 Task: Customize the appearance and color scheme of the Visual Studio Code editor.
Action: Mouse moved to (406, 185)
Screenshot: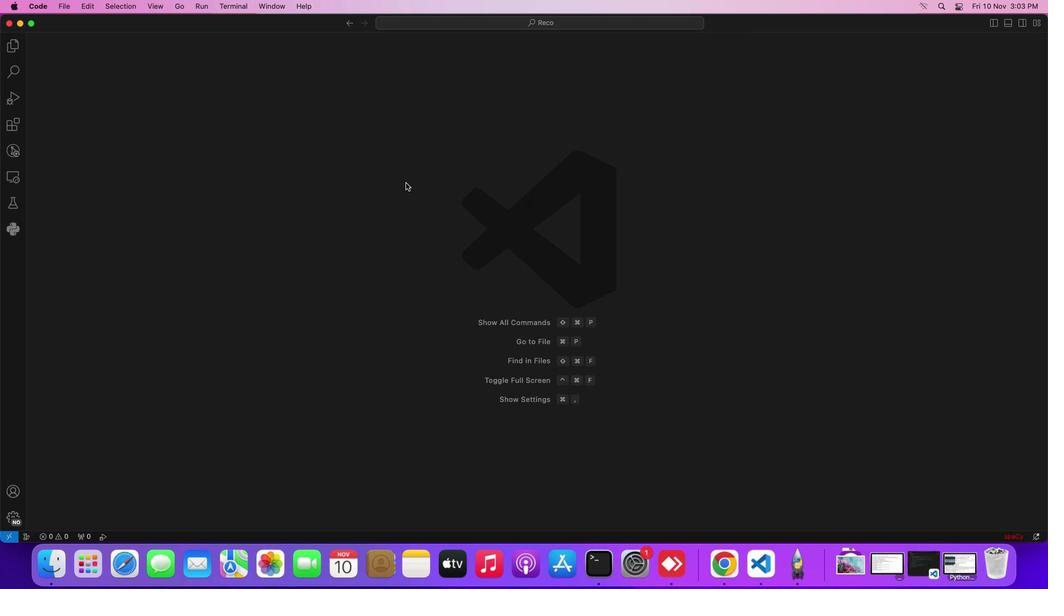 
Action: Mouse pressed left at (406, 185)
Screenshot: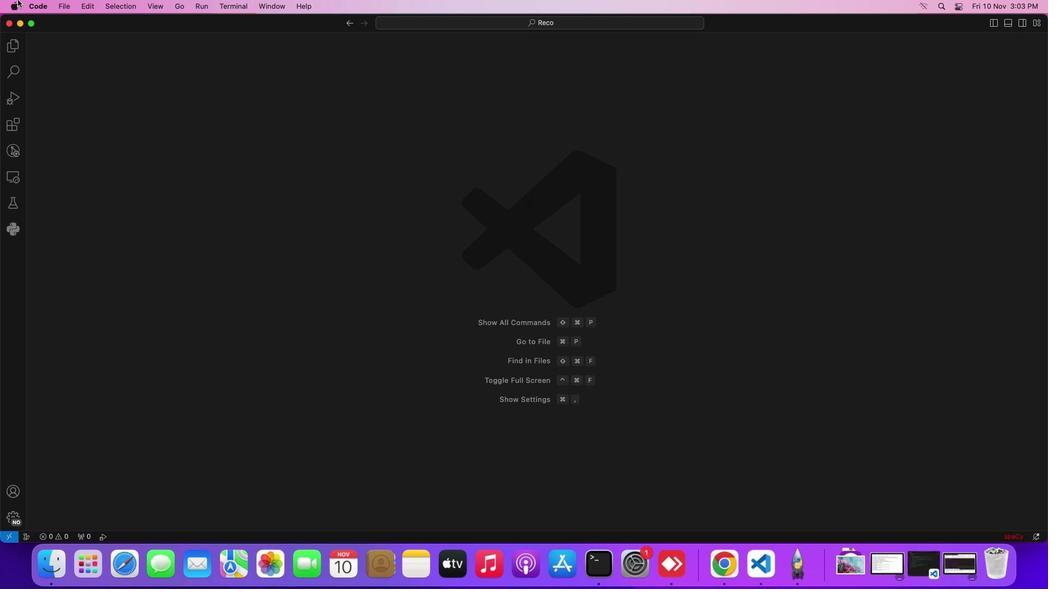 
Action: Mouse moved to (42, 8)
Screenshot: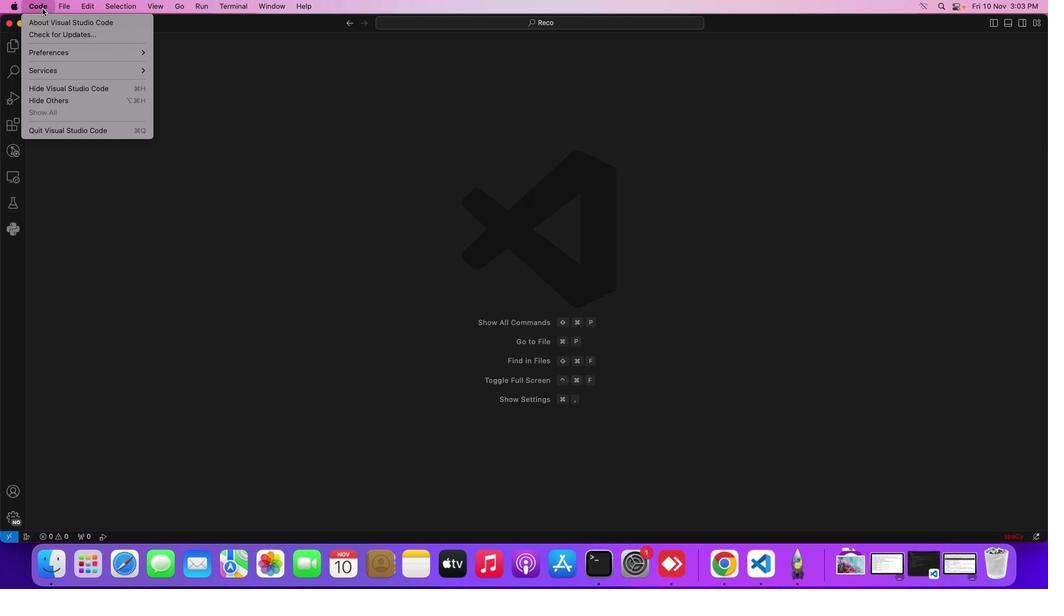 
Action: Mouse pressed left at (42, 8)
Screenshot: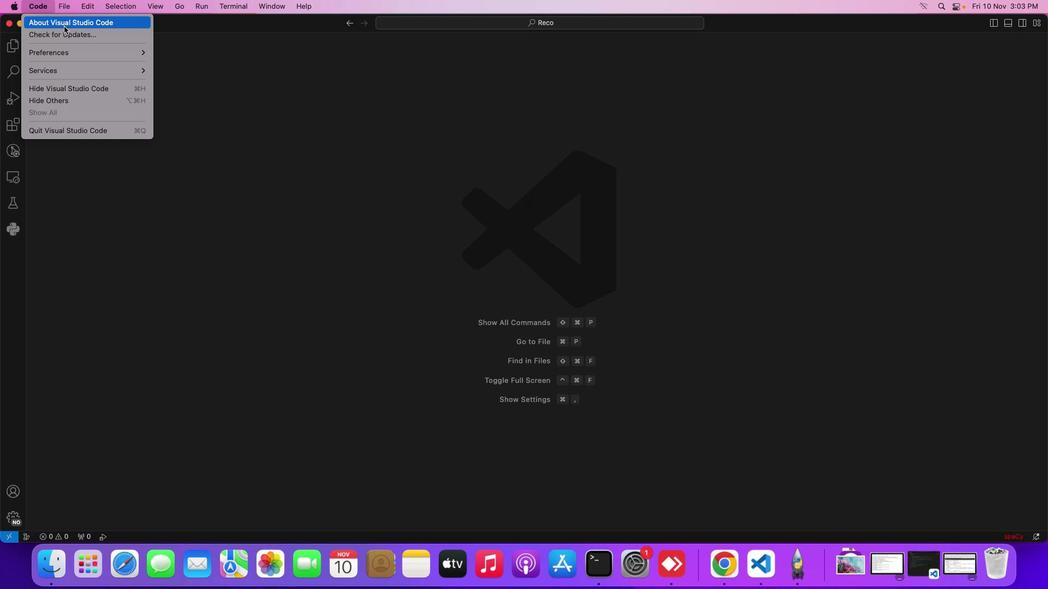 
Action: Mouse moved to (72, 51)
Screenshot: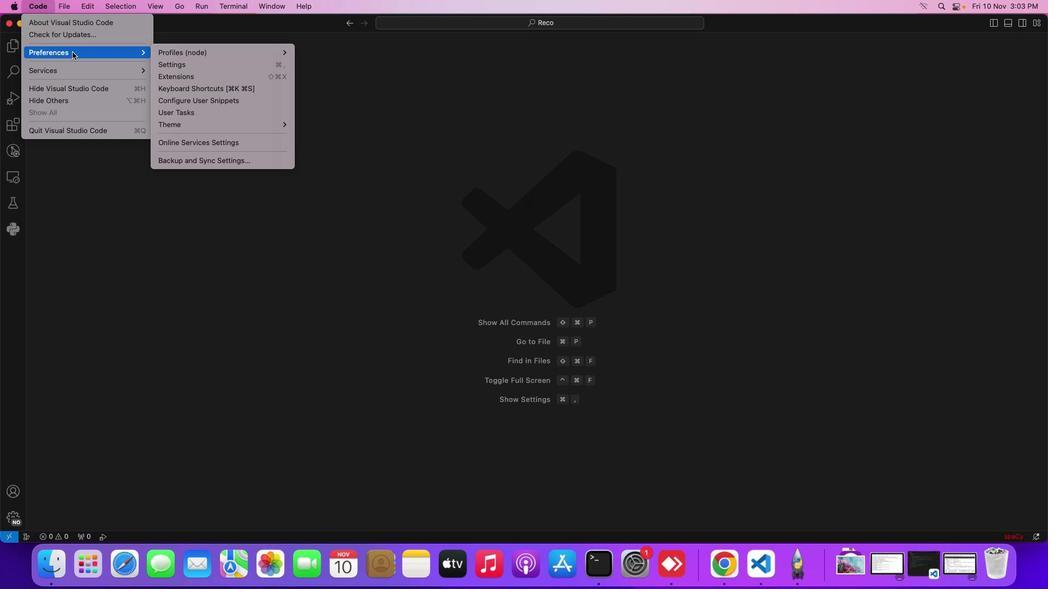 
Action: Mouse pressed left at (72, 51)
Screenshot: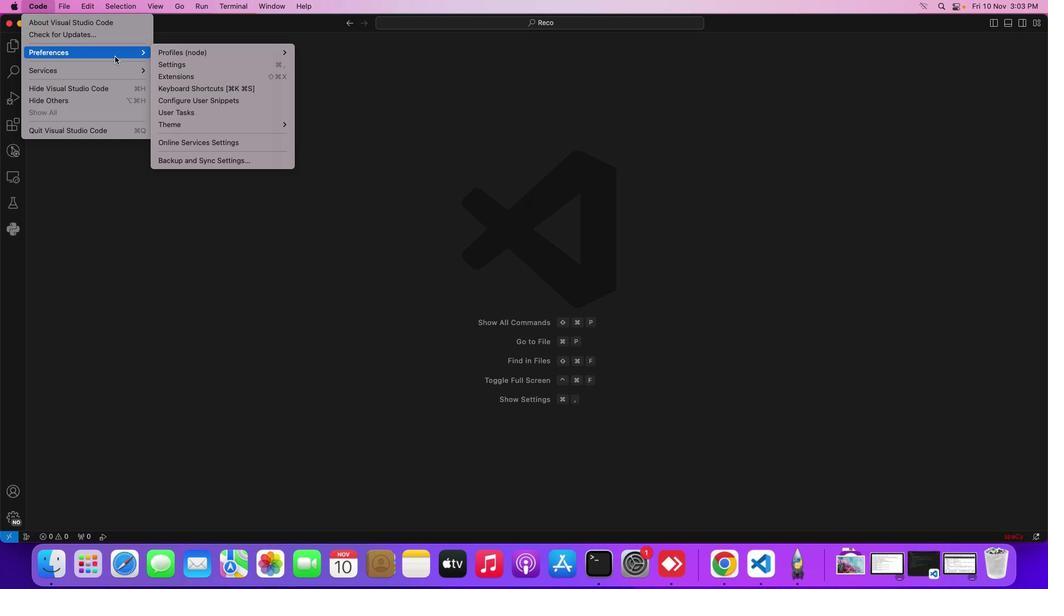 
Action: Mouse moved to (182, 65)
Screenshot: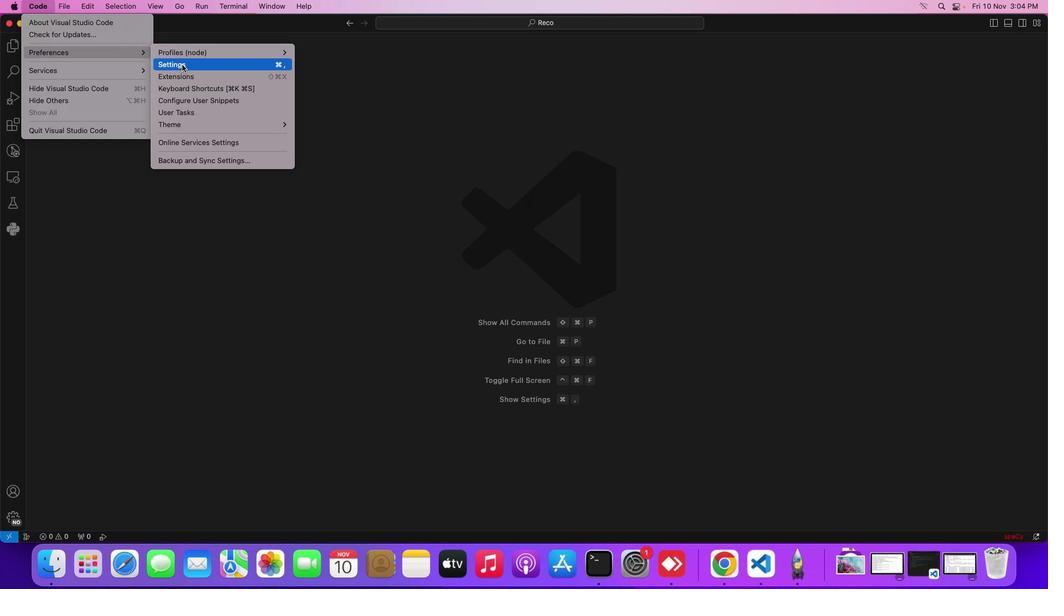 
Action: Mouse pressed left at (182, 65)
Screenshot: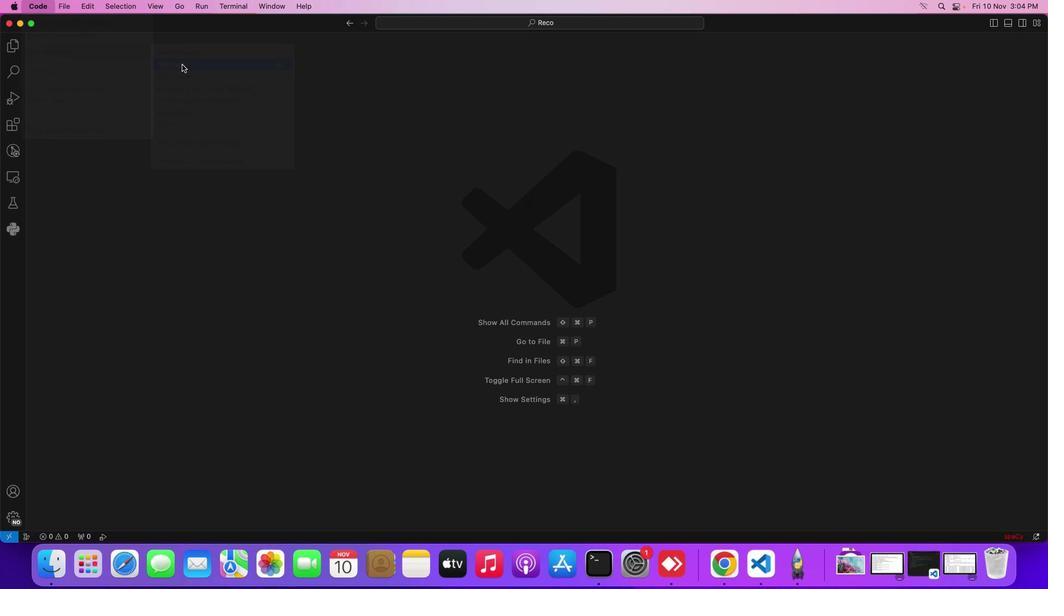 
Action: Mouse moved to (231, 193)
Screenshot: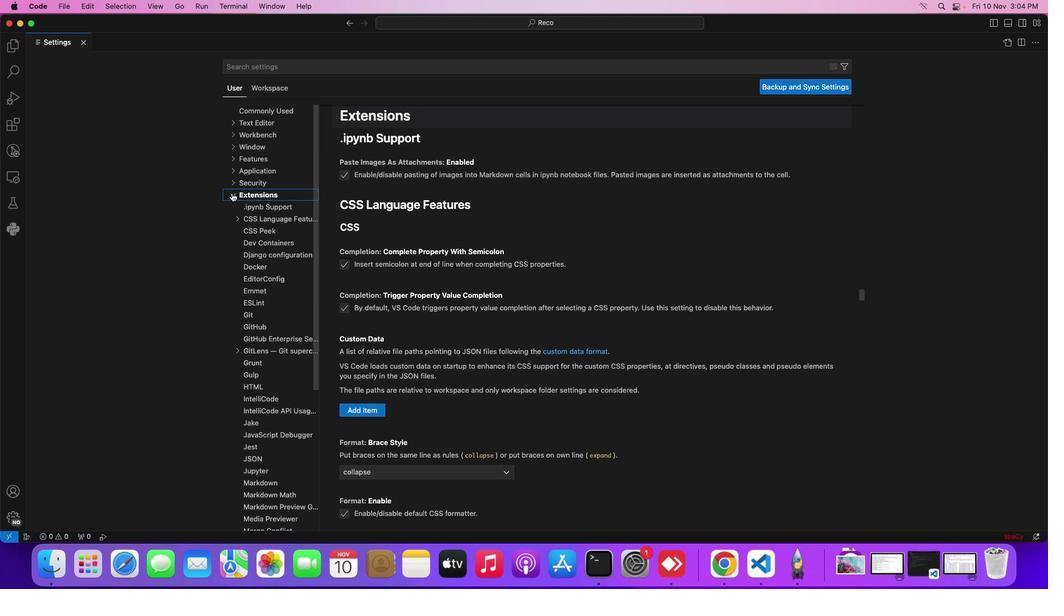 
Action: Mouse pressed left at (231, 193)
Screenshot: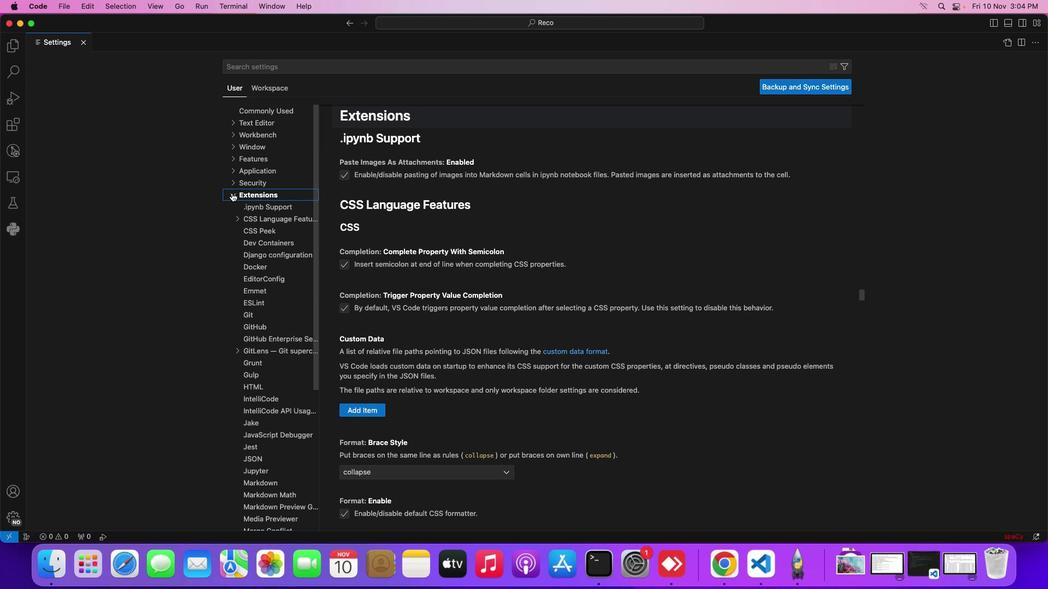 
Action: Mouse moved to (253, 458)
Screenshot: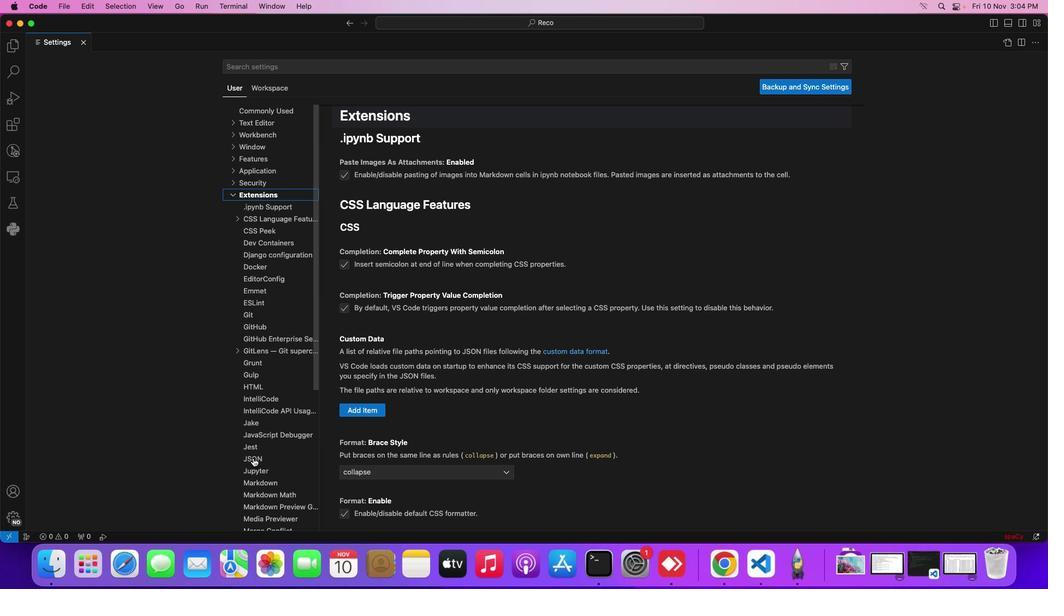 
Action: Mouse pressed left at (253, 458)
Screenshot: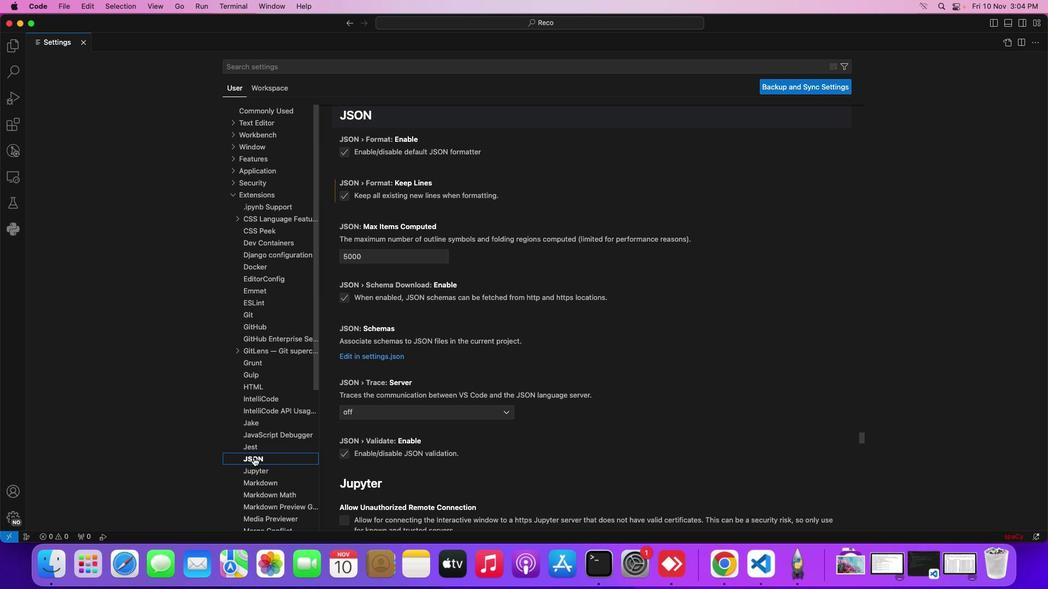 
Action: Mouse moved to (1010, 43)
Screenshot: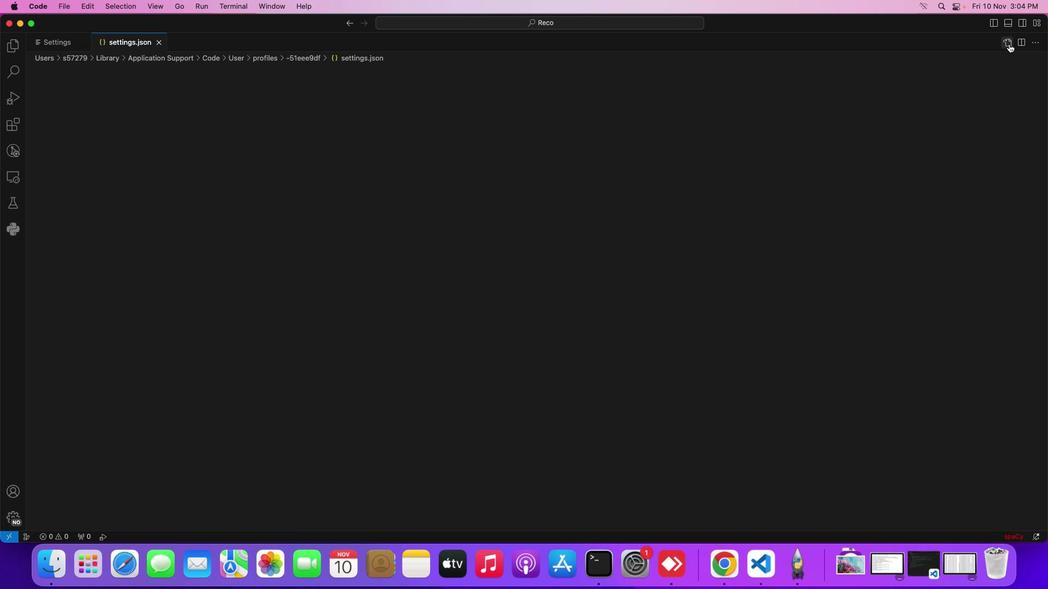 
Action: Mouse pressed left at (1010, 43)
Screenshot: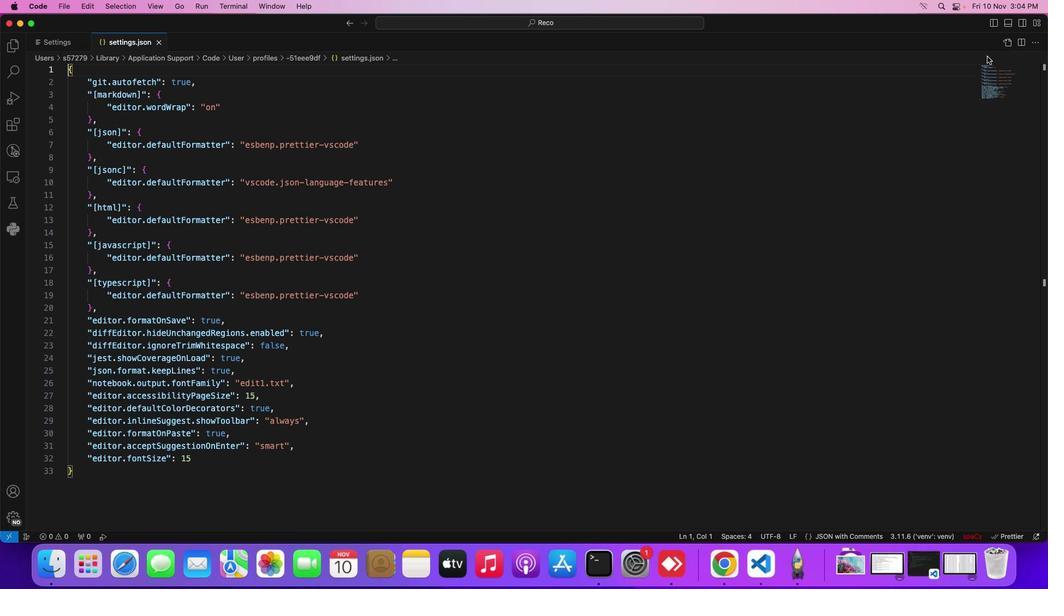 
Action: Mouse moved to (243, 440)
Screenshot: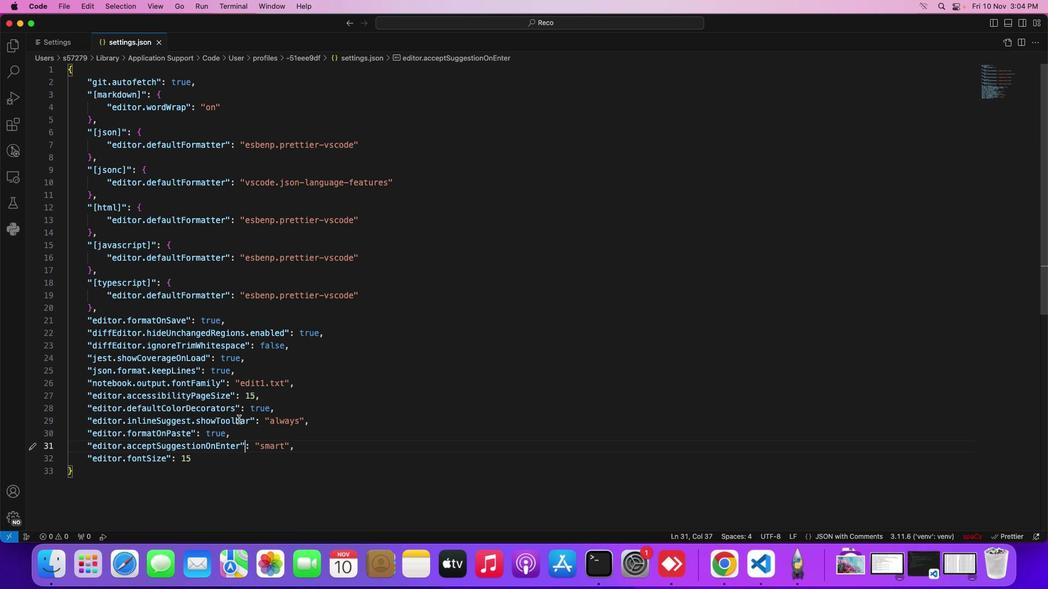 
Action: Mouse pressed left at (243, 440)
Screenshot: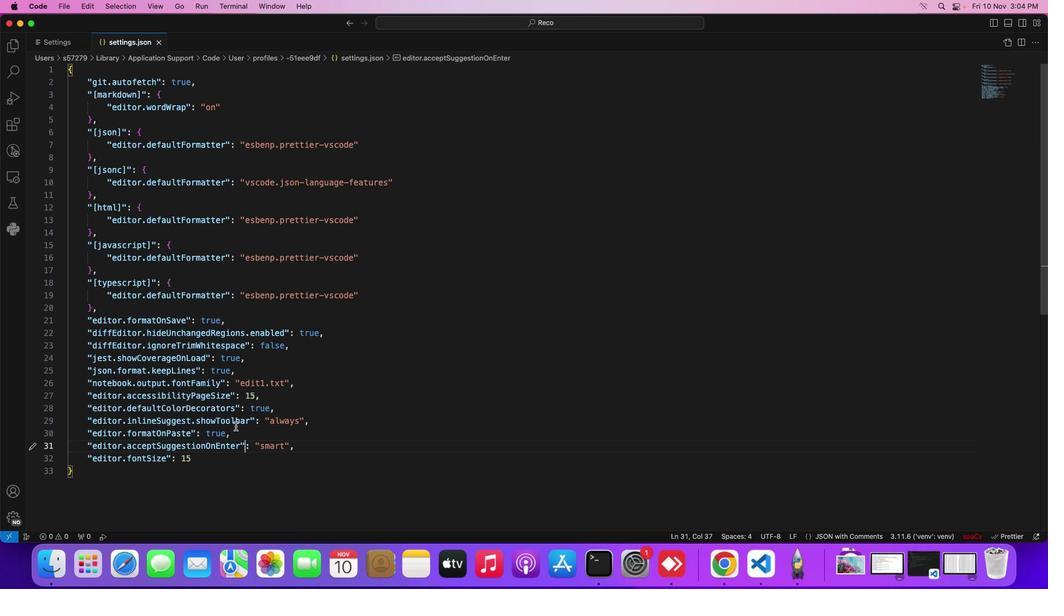
Action: Mouse moved to (111, 309)
Screenshot: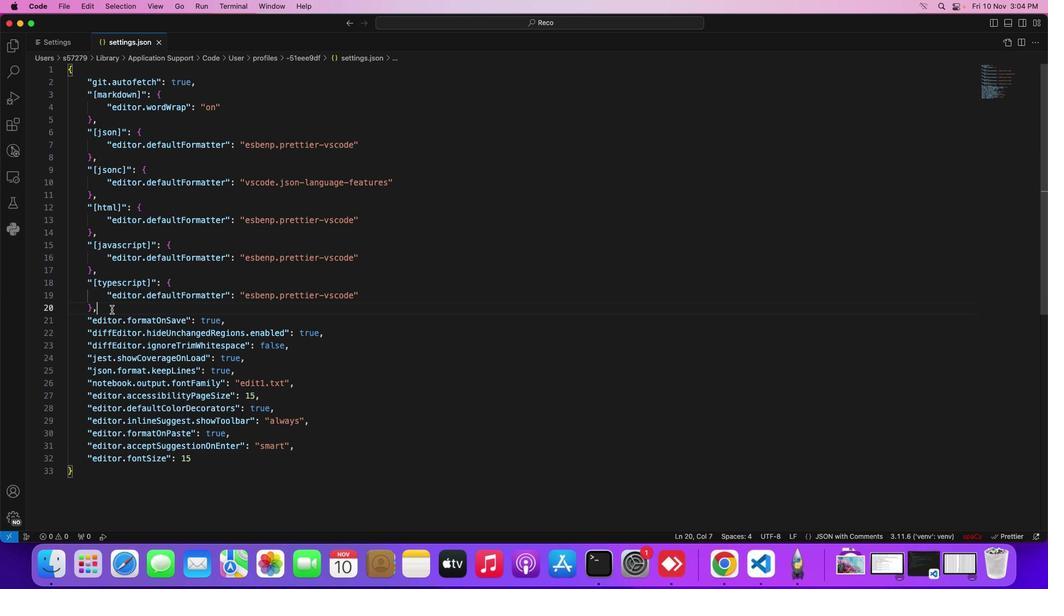
Action: Mouse pressed left at (111, 309)
Screenshot: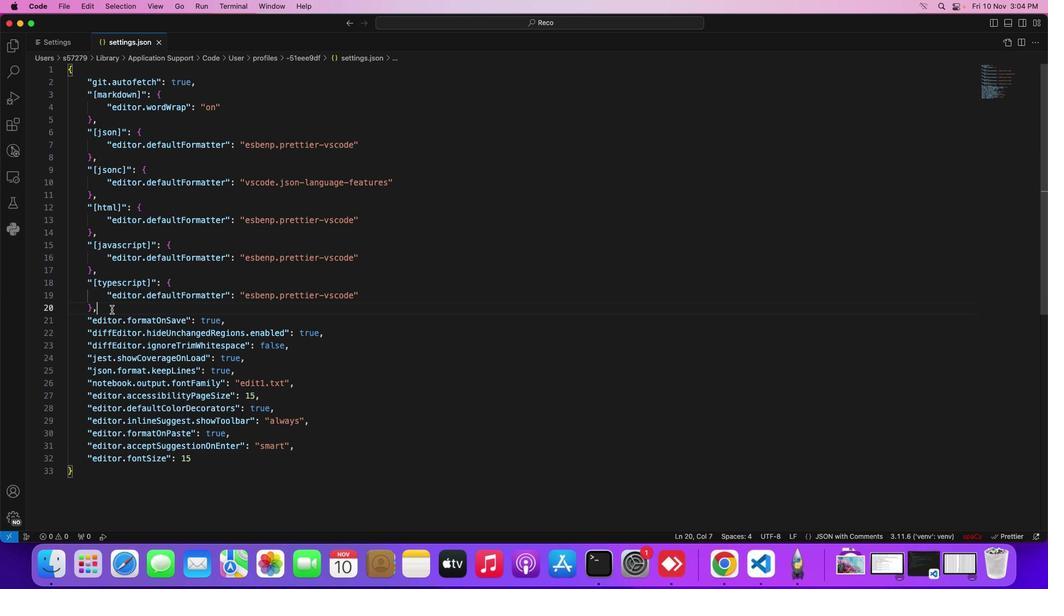 
Action: Mouse moved to (126, 302)
Screenshot: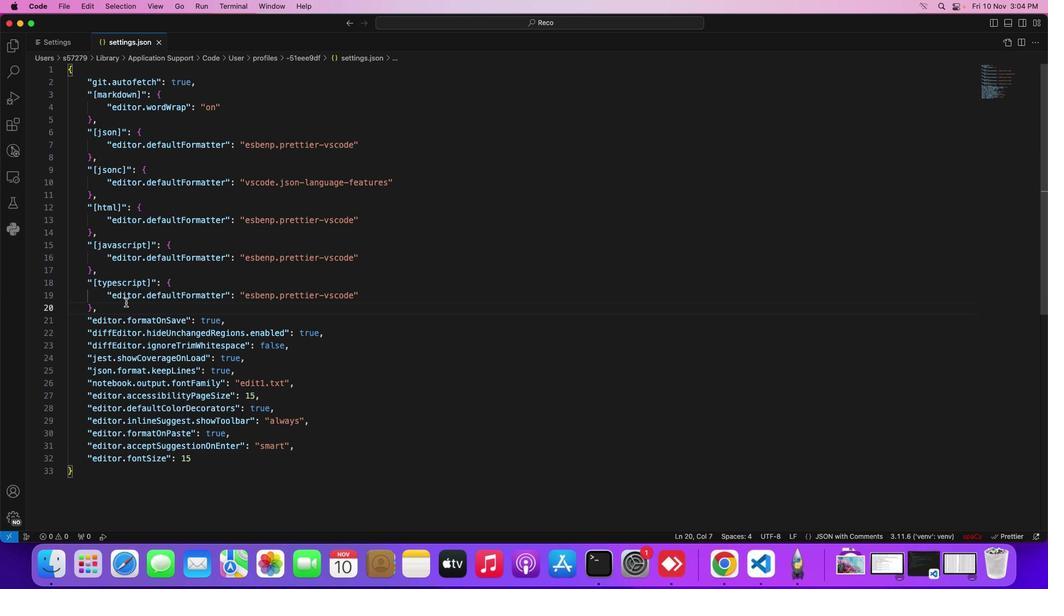 
Action: Key pressed Key.upKey.upKey.downKey.downKey.enterKey.shift_r'{'Key.enterKey.down','Key.upKey.downKey.backspaceKey.backspaceKey.backspaceKey.backspaceKey.backspaceKey.backspace
Screenshot: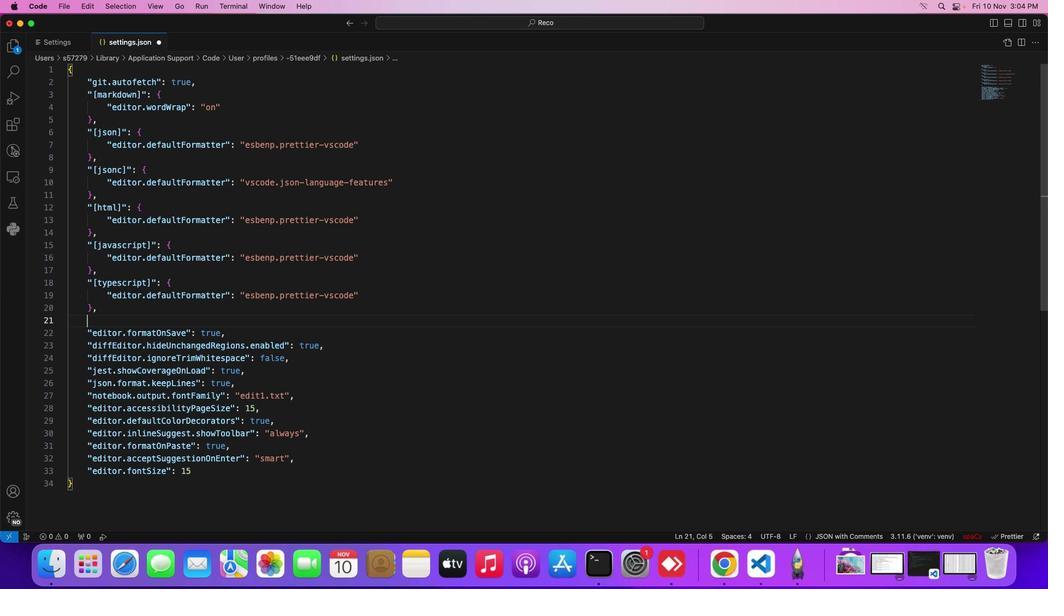 
Action: Mouse moved to (186, 298)
Screenshot: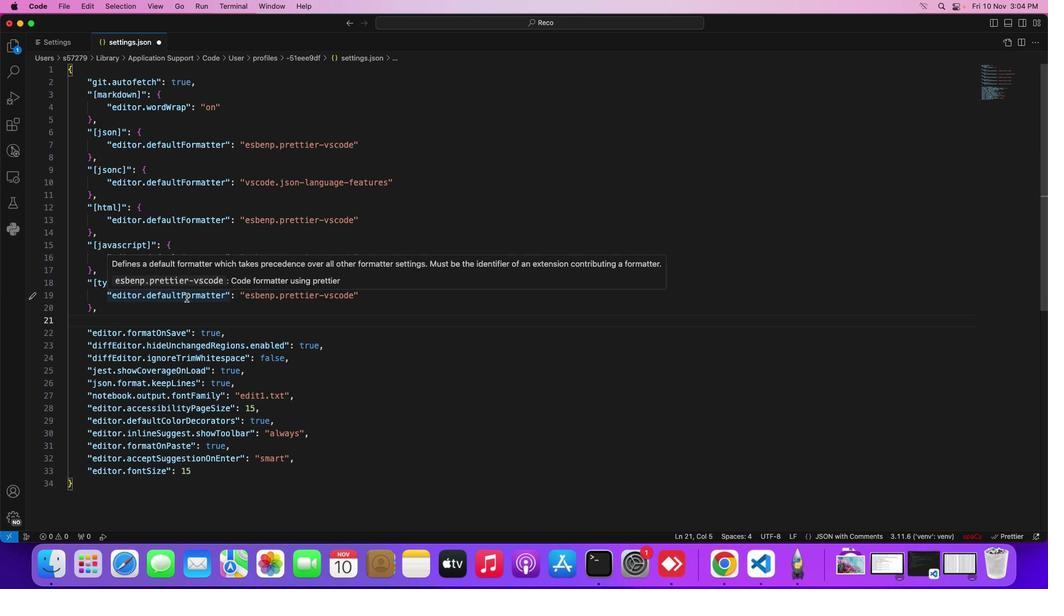 
Action: Mouse pressed left at (186, 298)
Screenshot: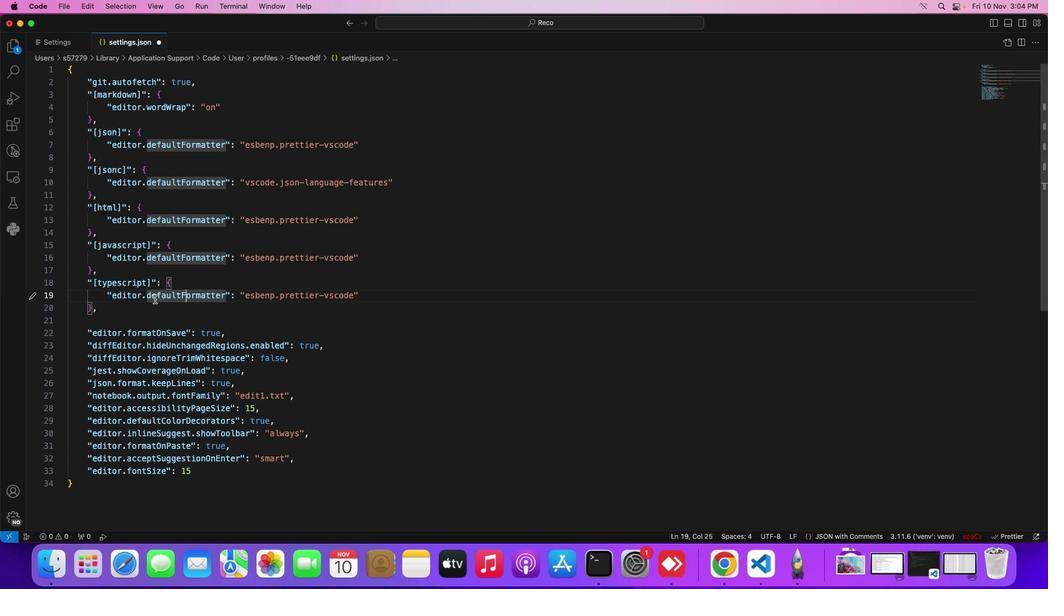 
Action: Mouse moved to (226, 290)
Screenshot: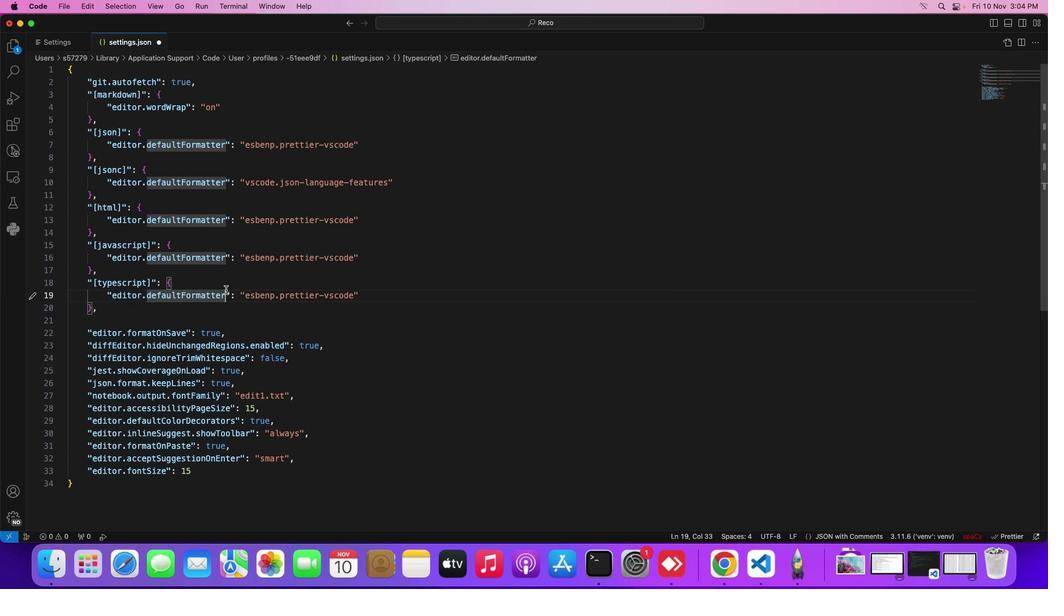 
Action: Mouse pressed left at (226, 290)
Screenshot: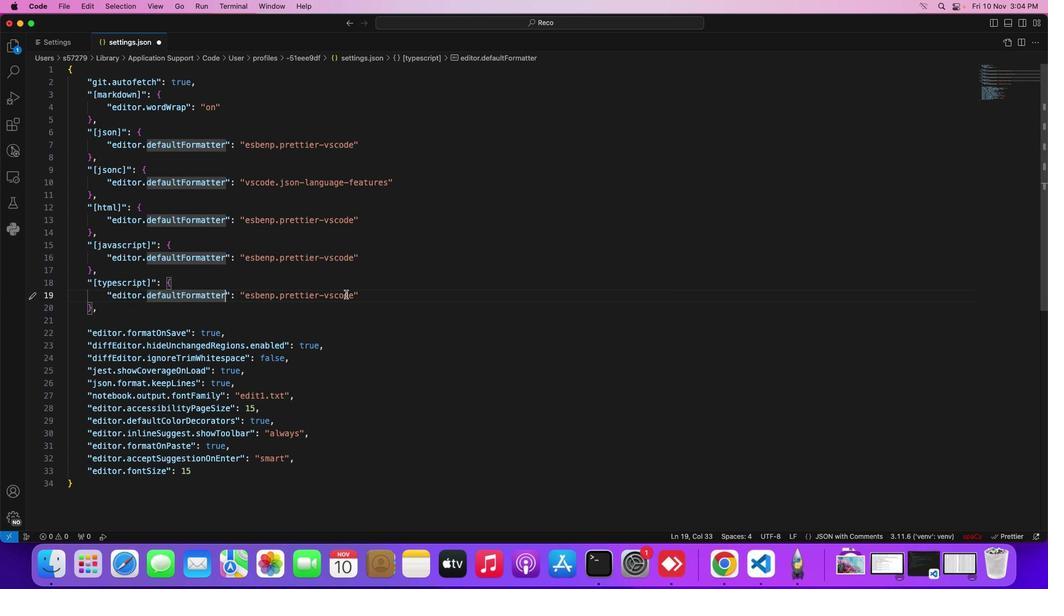 
Action: Mouse moved to (110, 295)
Screenshot: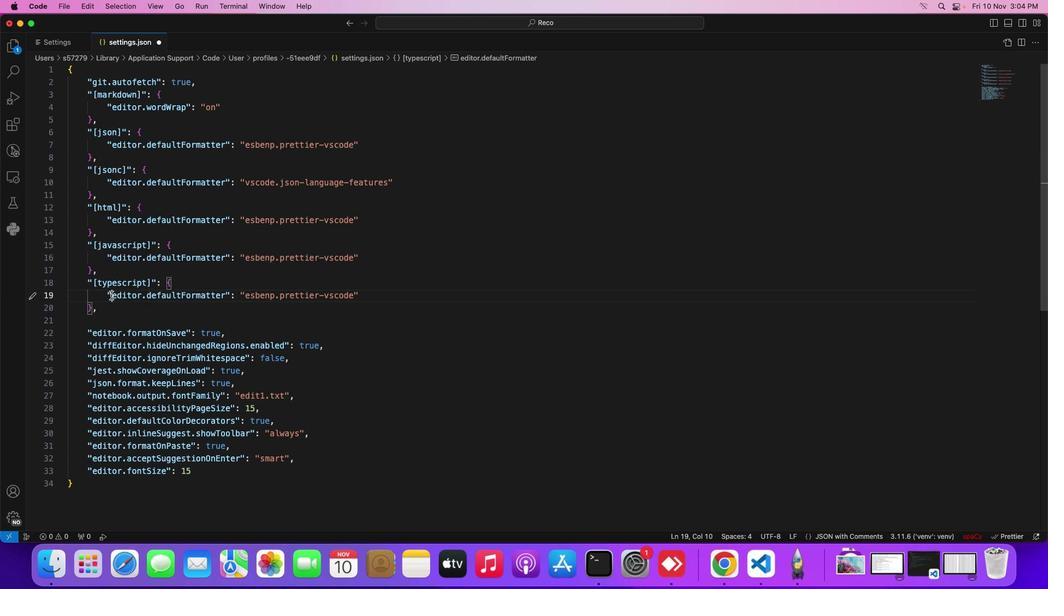 
Action: Mouse pressed left at (110, 295)
Screenshot: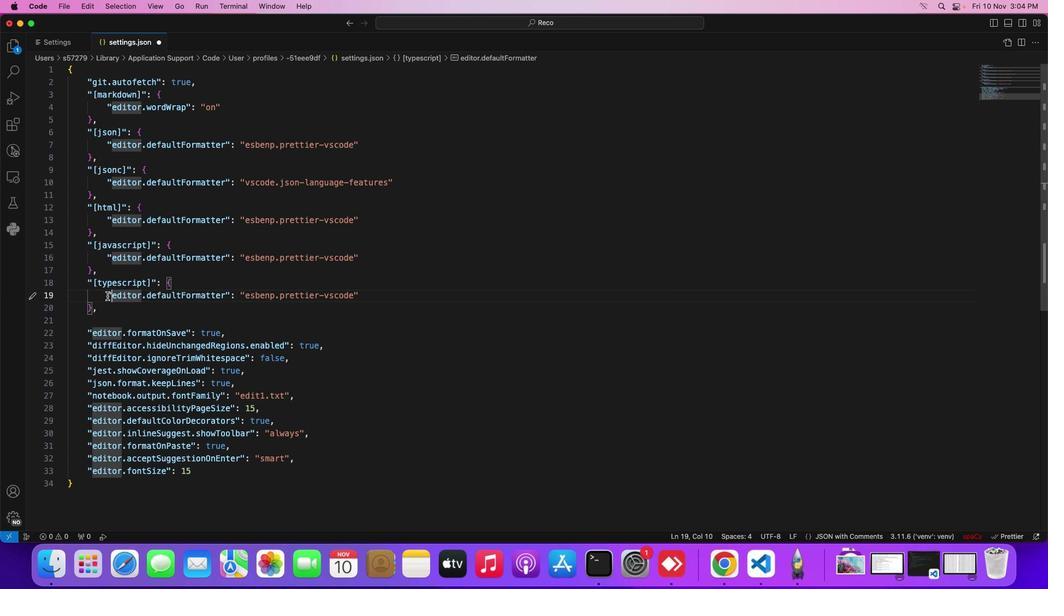 
Action: Mouse moved to (103, 294)
Screenshot: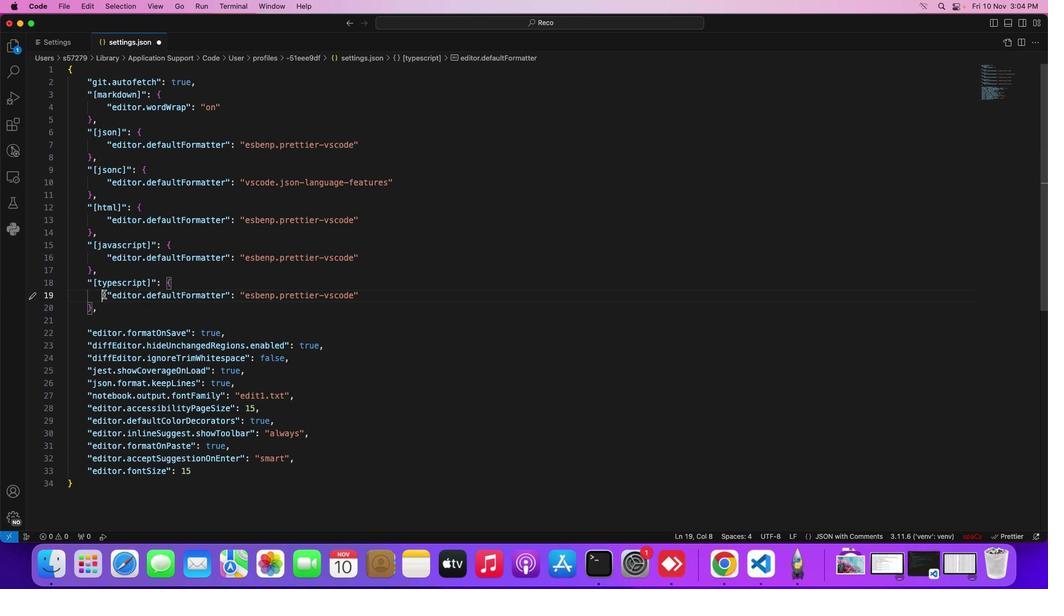 
Action: Mouse pressed left at (103, 294)
Screenshot: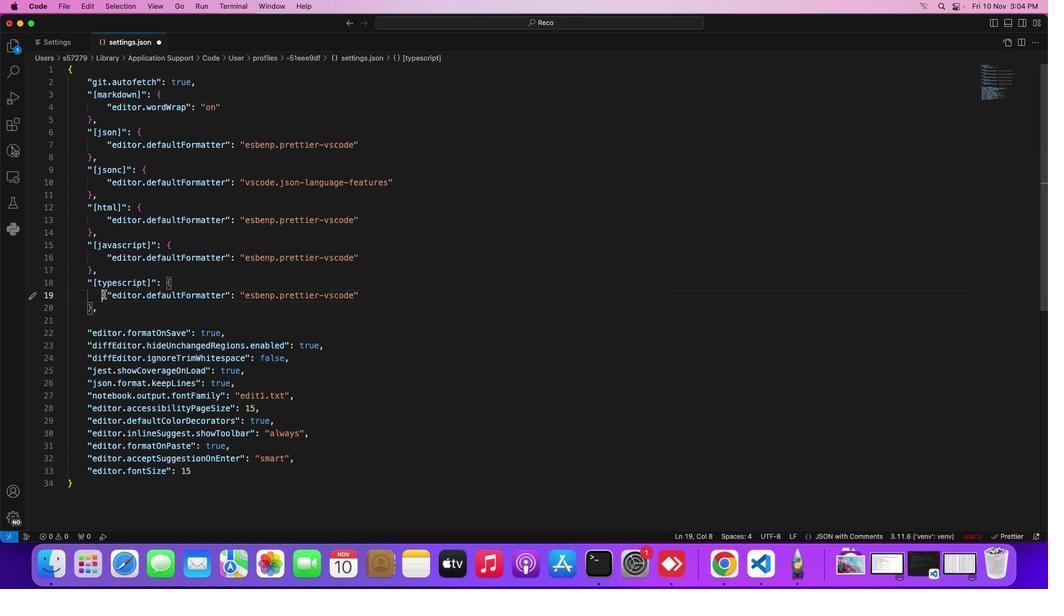 
Action: Key pressed '/''/'Key.rightKey.rightKey.rightKey.rightKey.rightKey.rightKey.rightKey.rightKey.rightKey.rightKey.rightKey.rightKey.rightKey.rightKey.rightKey.rightKey.rightKey.rightKey.rightKey.rightKey.rightKey.rightKey.rightKey.rightKey.rightKey.rightKey.rightKey.rightKey.rightKey.rightKey.rightKey.rightKey.rightKey.rightKey.rightKey.rightKey.rightKey.rightKey.rightKey.rightKey.rightKey.rightKey.rightKey.rightKey.rightKey.rightKey.rightKey.rightKey.rightKey.rightKey.rightKey.rightKey.enterKey.shift_rKey.shift_r'"'Key.shift_r'e''d''i''t''o''r''.''f''r''o''n''t''s''i''z''e'Key.rightKey.shift_r':'Key.space'1''4'','Key.enter'f'Key.backspaceKey.shift_r'"''e''d''o''t'Key.backspaceKey.backspace'i''t''p'Key.backspace'o''r''.''l''i''n''e'Key.shift_r'H'Key.enter'2''3'','Key.enterKey.backspaceKey.backspaceKey.backspaceKey.backspaceKey.backspace'4'','Key.enterKey.shift_r'"''e''d''i''t''o''r''.''f''r'Key.backspace'o''r''n''t'Key.shift_rKey.shift_rKey.shift_r'F''a''m''i''l''y'Key.rightKey.shift_r':'Key.spaceKey.shift_r'"'Key.shift_r'C''u''r'Key.backspaceKey.backspace'o''u''r''i''e''r'Key.spaceKey.shift_r'N''e''r'Key.backspace'w'Key.spaceKey.backspace','Key.space'm''o''n''o''s''p''a'Key.enter',''\\'Key.backspaceKey.backspaceKey.right','Key.enter'/''/'Key.spaceKey.shift_r'A''d''d'Key.space'a''n''y'Key.space'o''t''h''e''r'Key.space'c''u''s''s''t''o''m'Key.space's''e''e'Key.backspace't''t''i''n''g''s'Key.space'h''e''r''e'
Screenshot: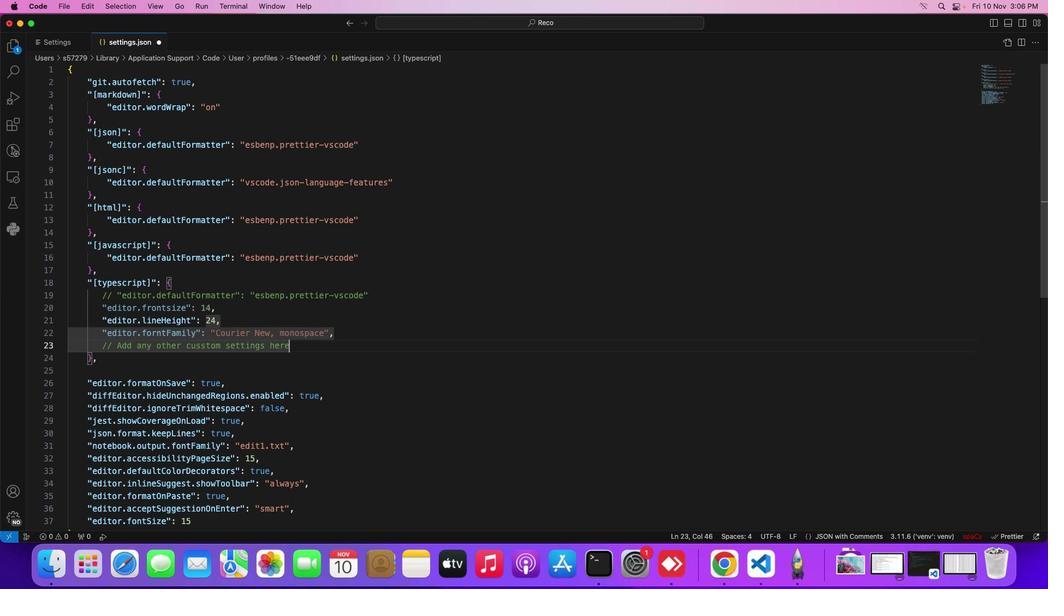 
Action: Mouse moved to (562, 308)
Screenshot: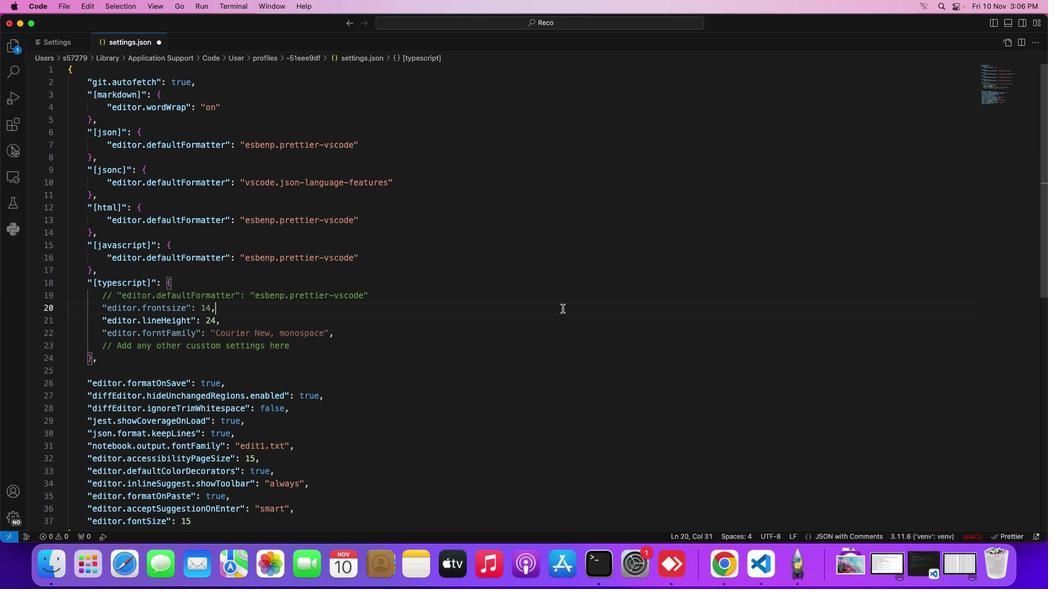 
Action: Mouse pressed left at (562, 308)
Screenshot: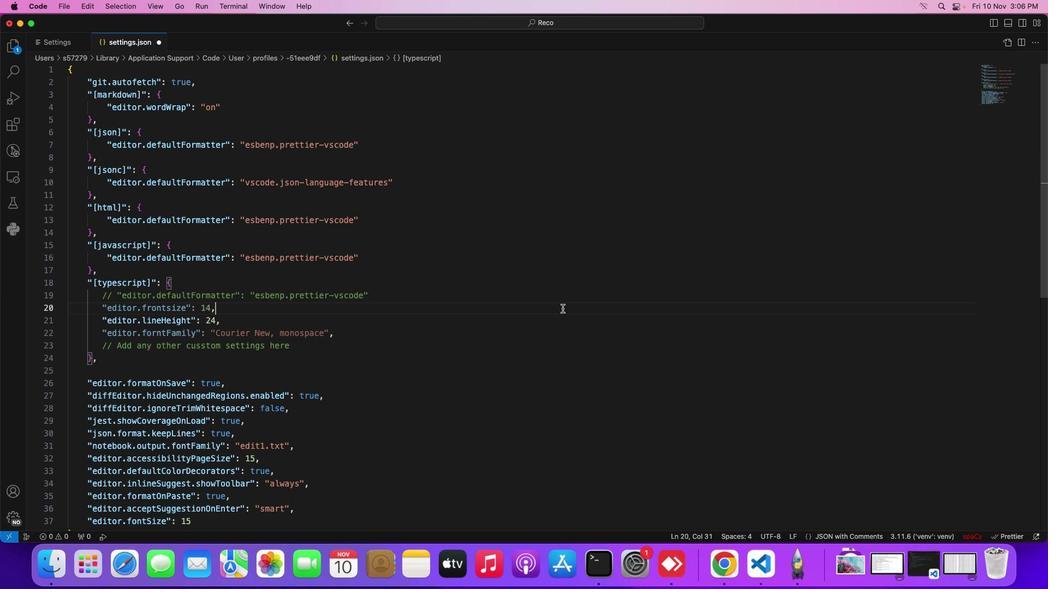 
Action: Key pressed Key.cmd's'
Screenshot: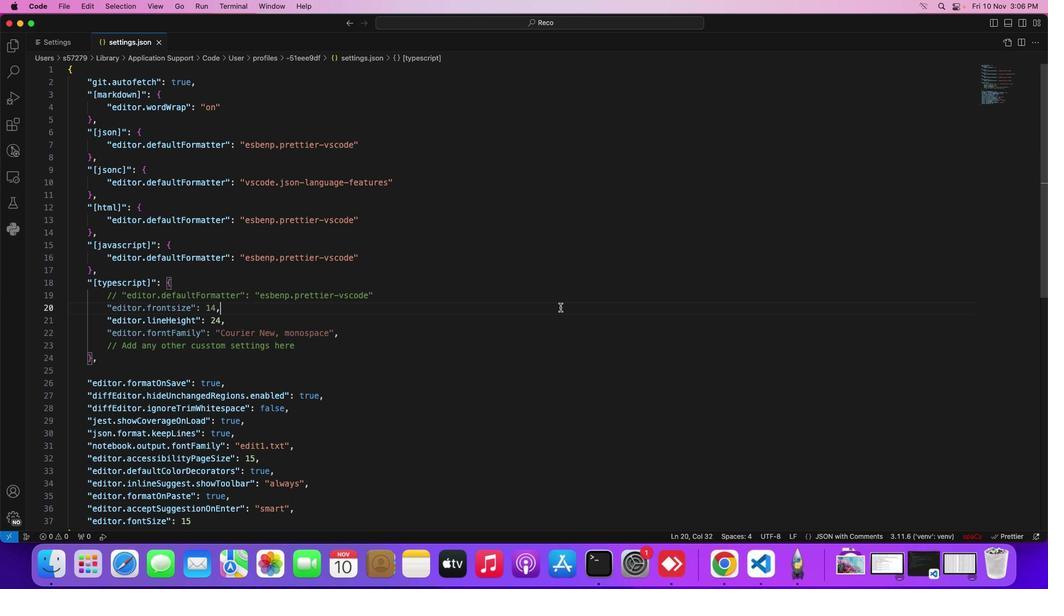 
Action: Mouse moved to (56, 44)
Screenshot: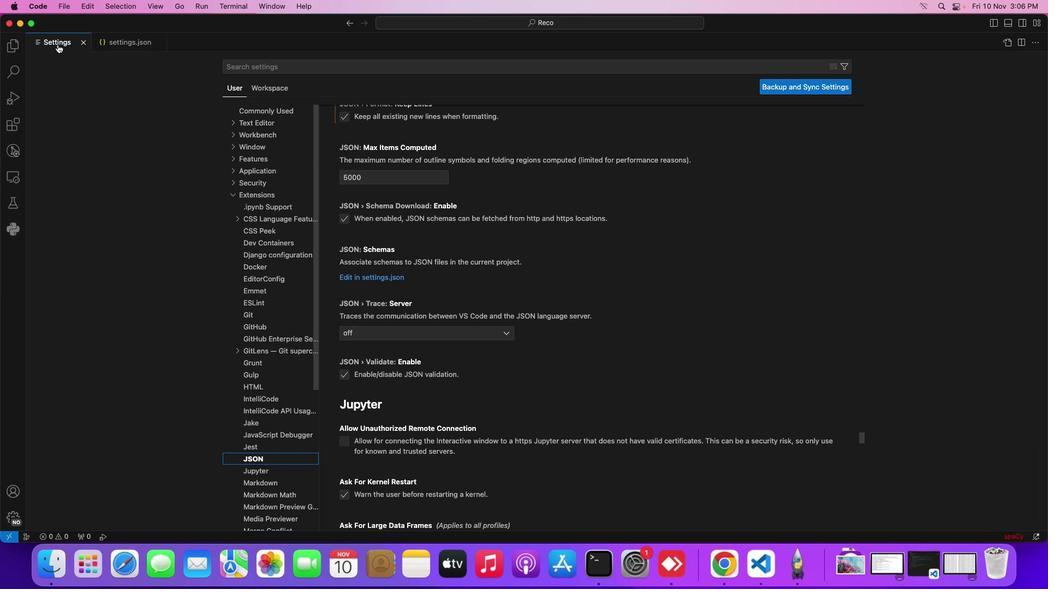 
Action: Mouse pressed left at (56, 44)
Screenshot: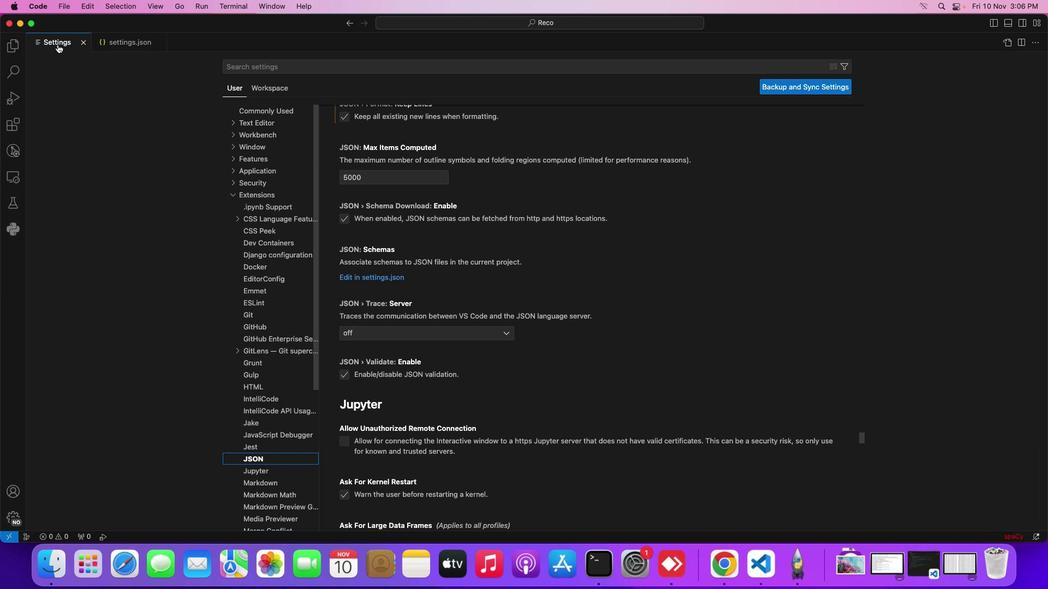 
Action: Mouse moved to (38, 6)
Screenshot: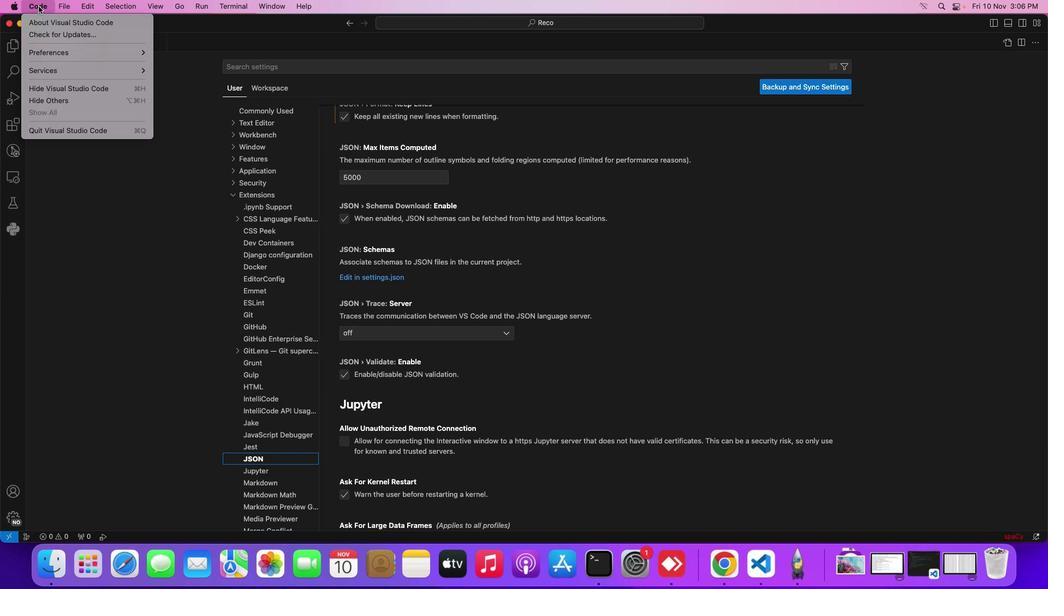 
Action: Mouse pressed left at (38, 6)
Screenshot: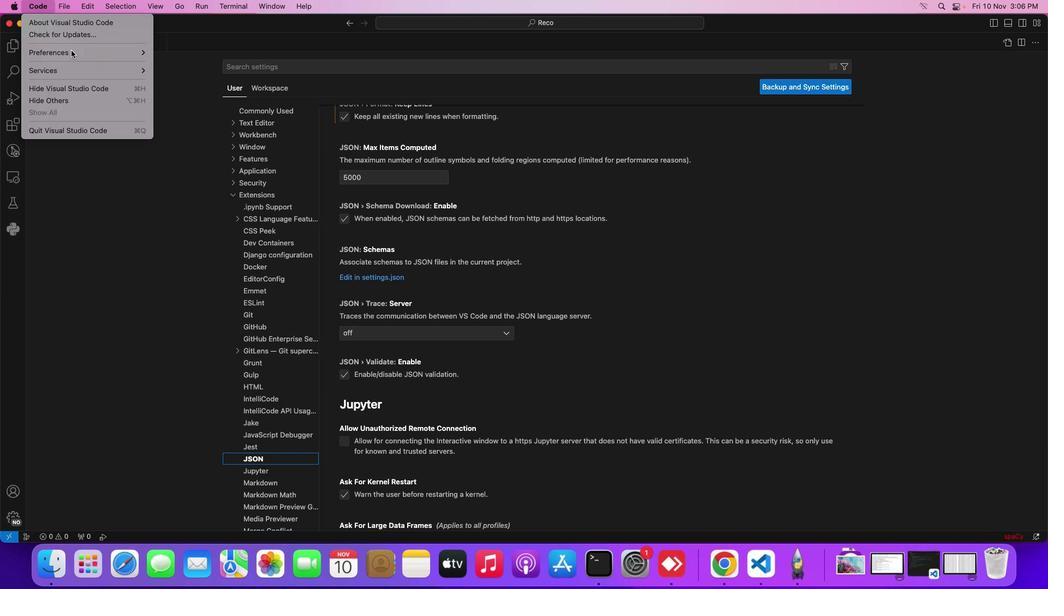 
Action: Mouse moved to (85, 49)
Screenshot: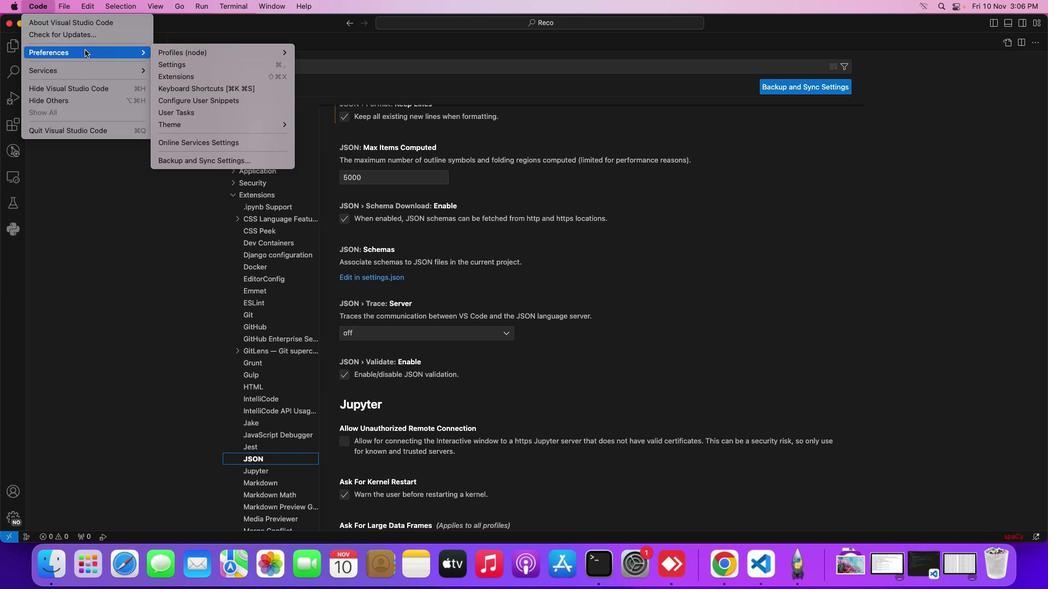 
Action: Mouse pressed left at (85, 49)
Screenshot: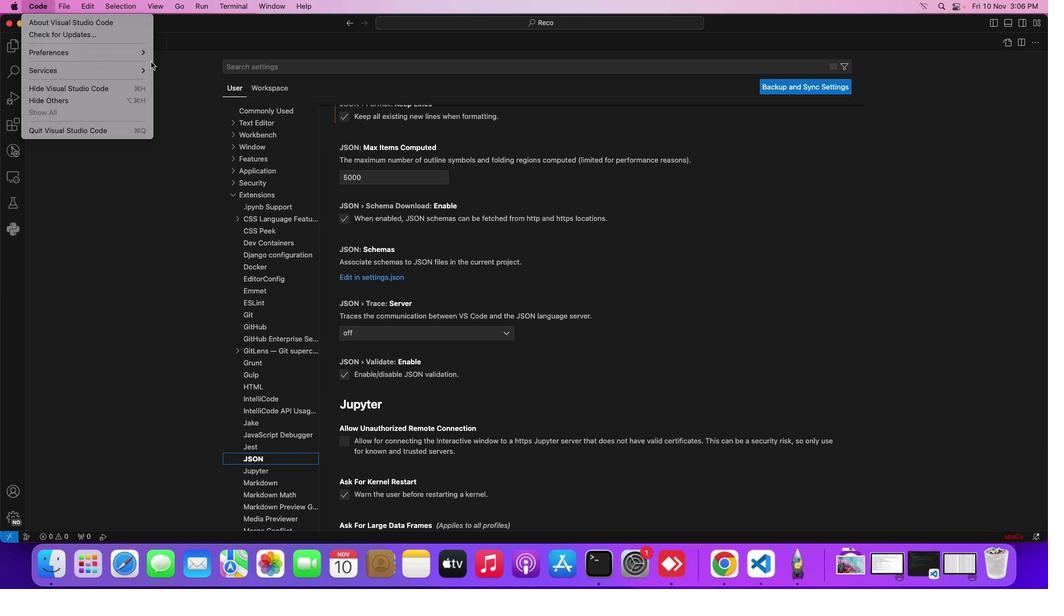 
Action: Mouse moved to (111, 52)
Screenshot: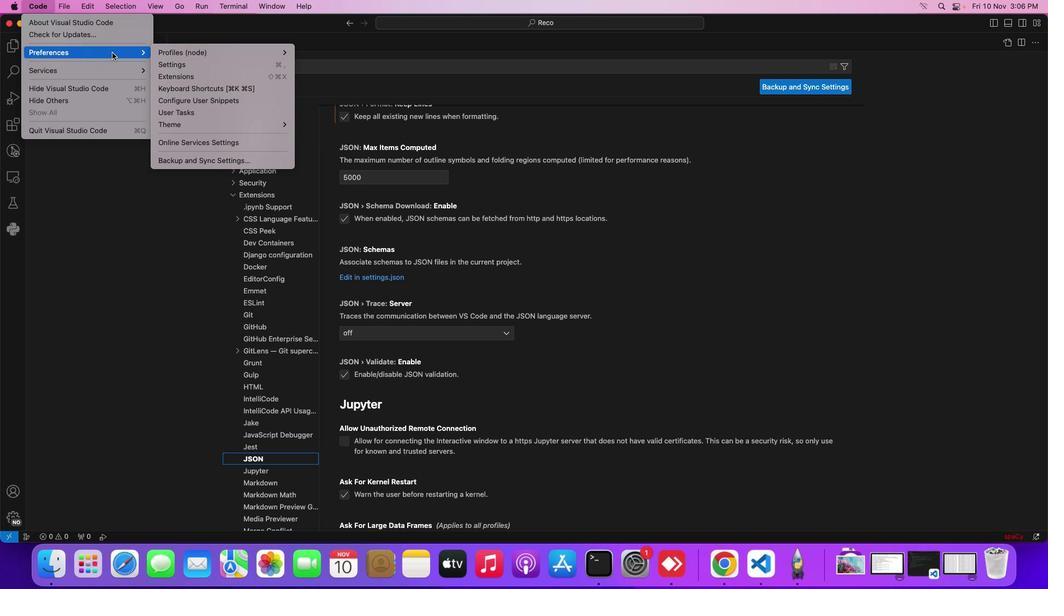 
Action: Mouse pressed left at (111, 52)
Screenshot: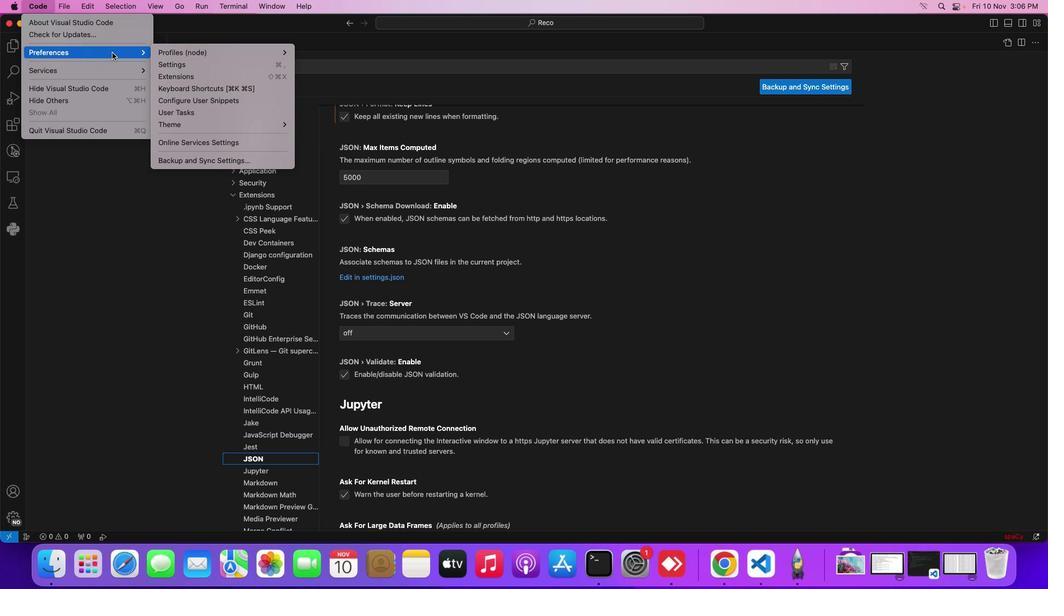 
Action: Mouse moved to (171, 65)
Screenshot: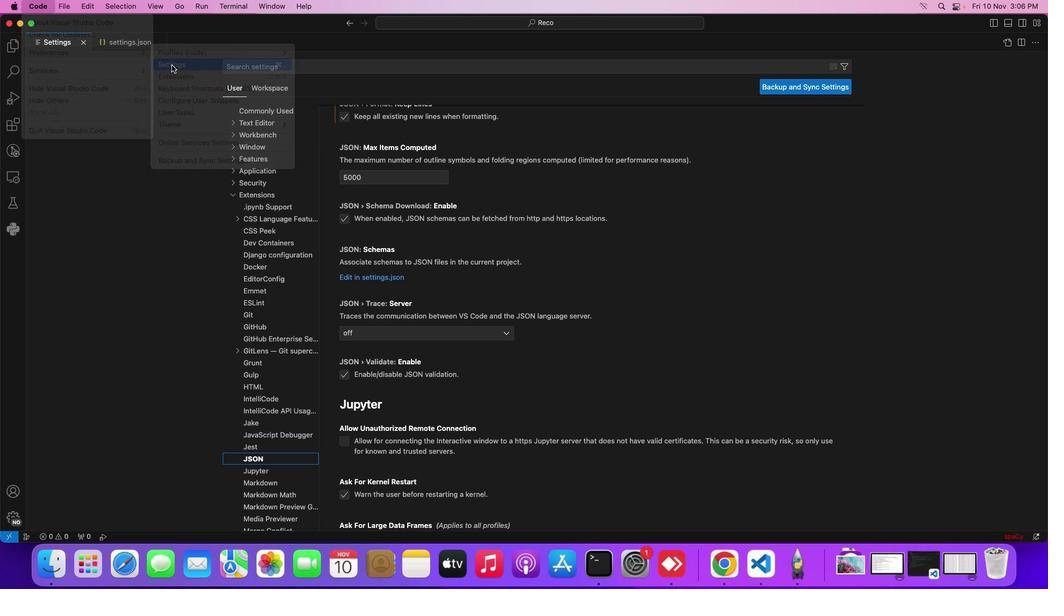 
Action: Mouse pressed left at (171, 65)
Screenshot: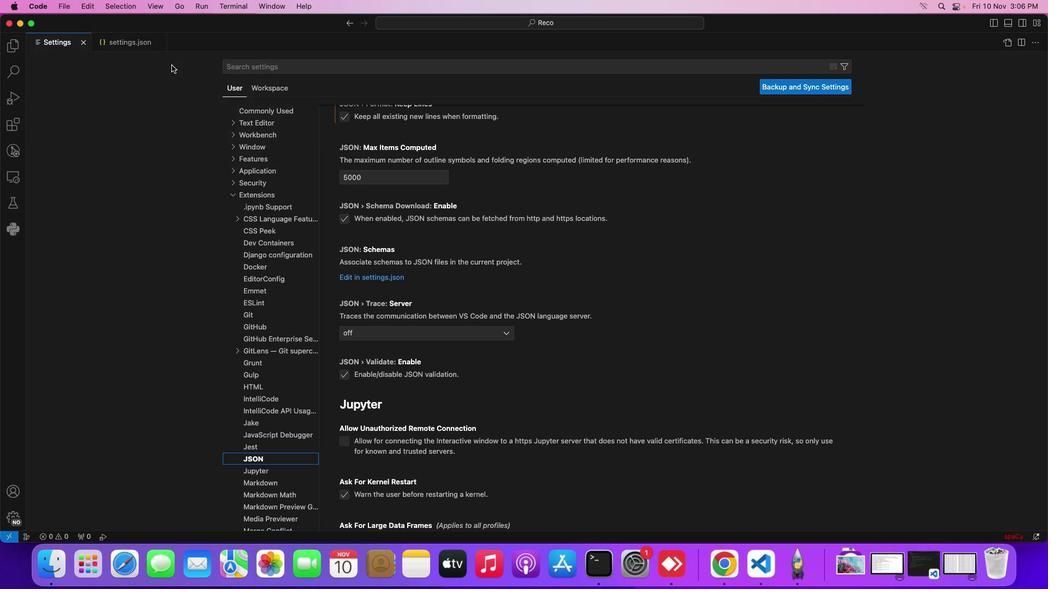 
Action: Mouse moved to (279, 67)
Screenshot: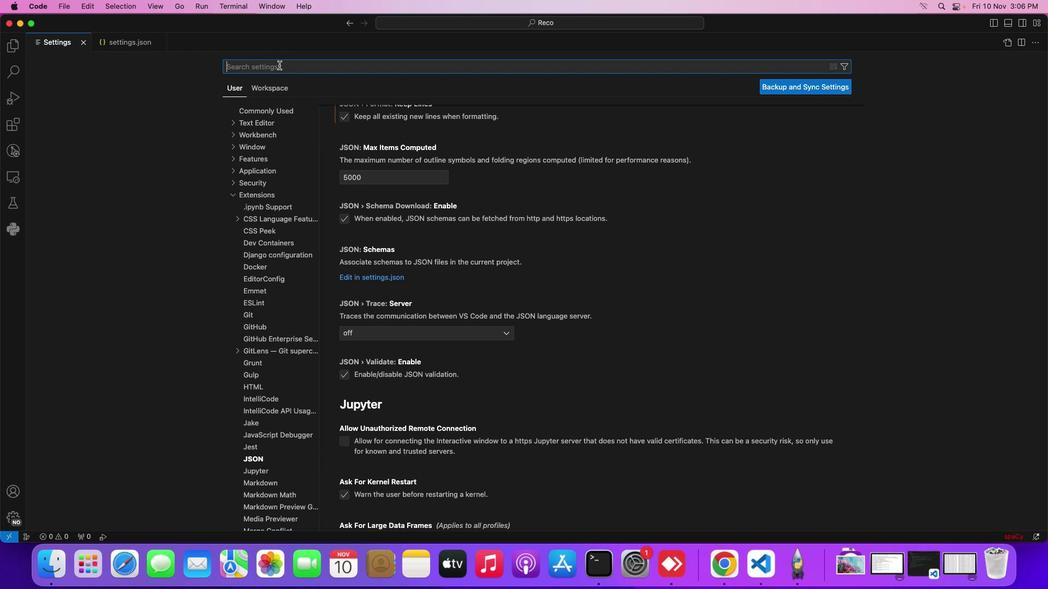 
Action: Mouse pressed left at (279, 67)
Screenshot: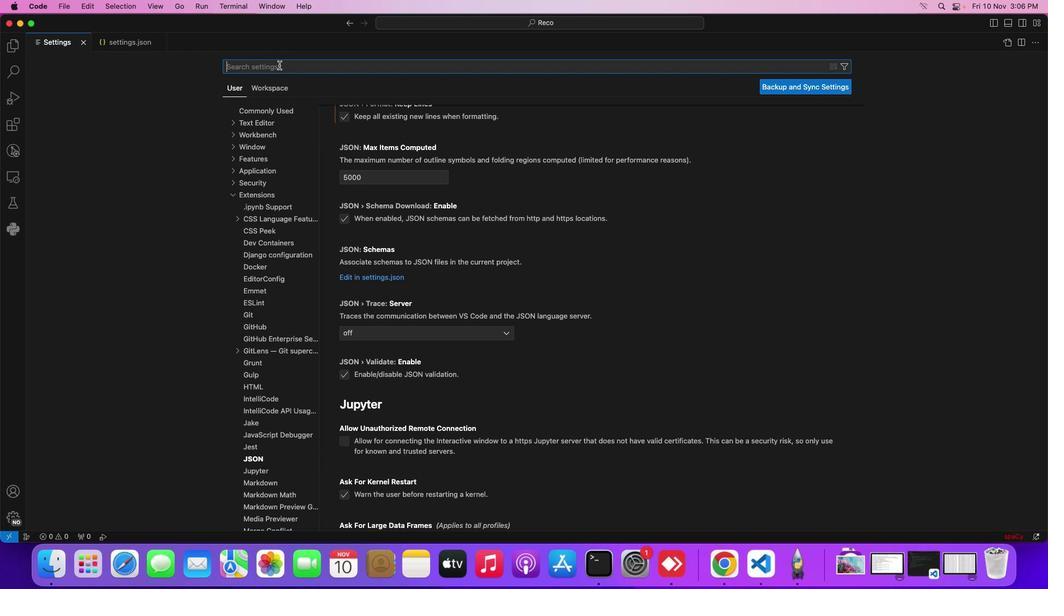 
Action: Mouse moved to (279, 65)
Screenshot: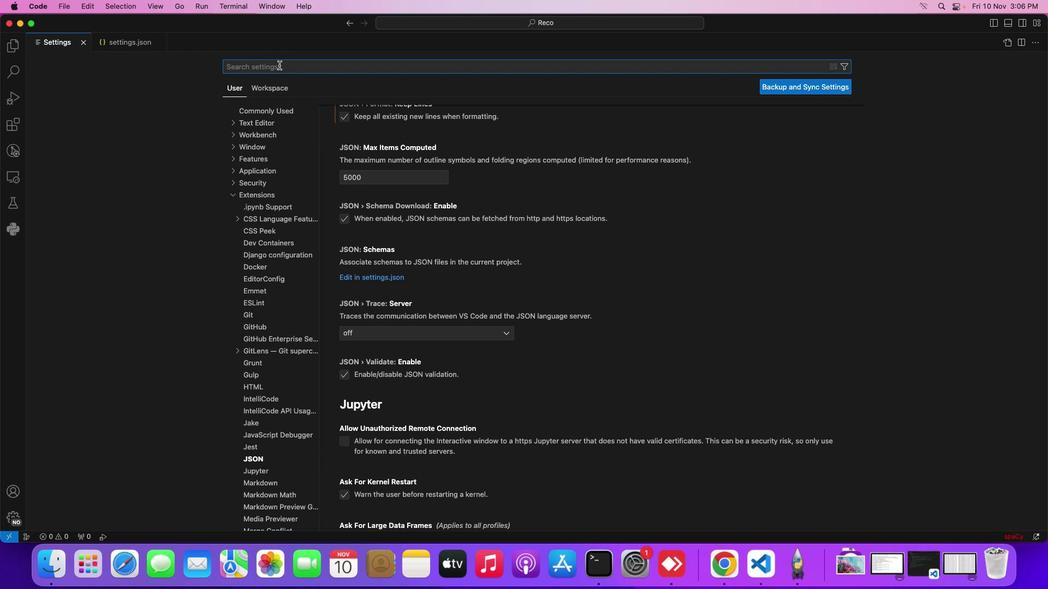
Action: Key pressed 'l'Key.backspace'g'Key.backspace'd'Key.backspace'r'Key.backspace'l''i''n''e'Key.space'i''c''o''n'Key.space's'Key.backspaceKey.space
Screenshot: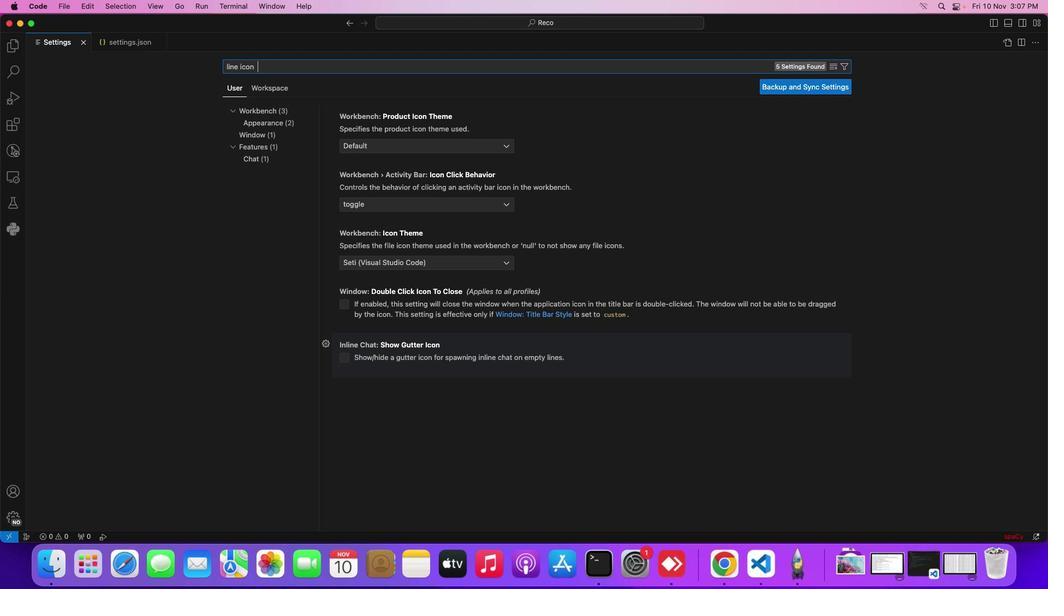
Action: Mouse moved to (511, 262)
Screenshot: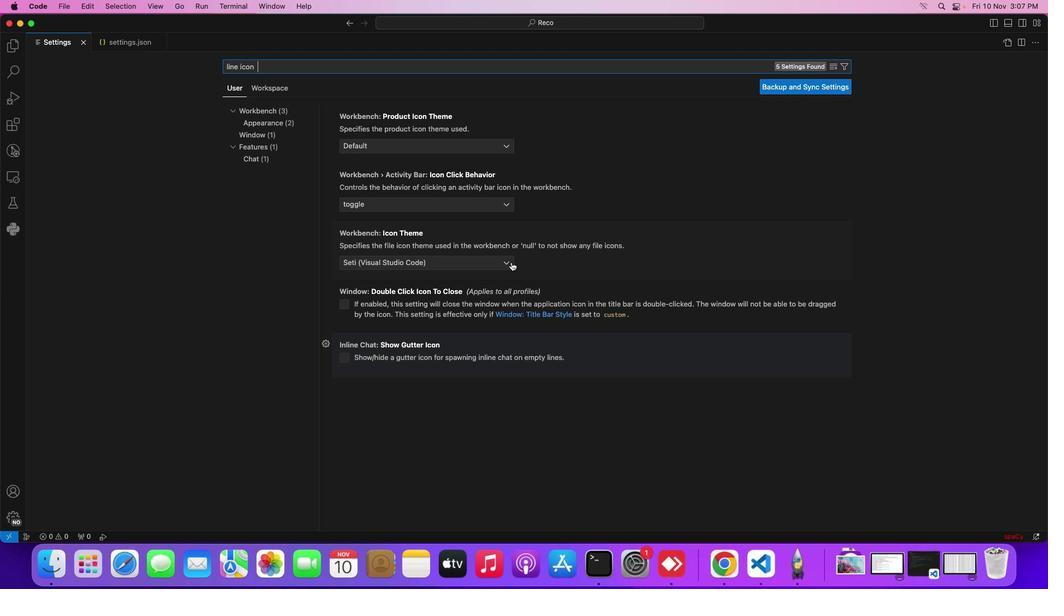 
Action: Mouse pressed left at (511, 262)
Screenshot: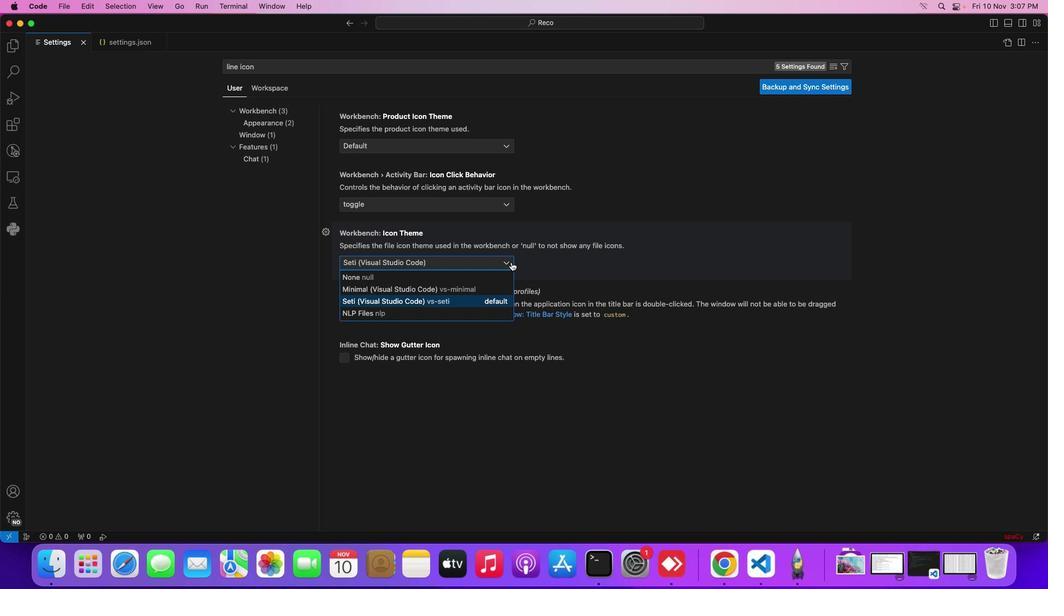 
Action: Mouse moved to (419, 285)
Screenshot: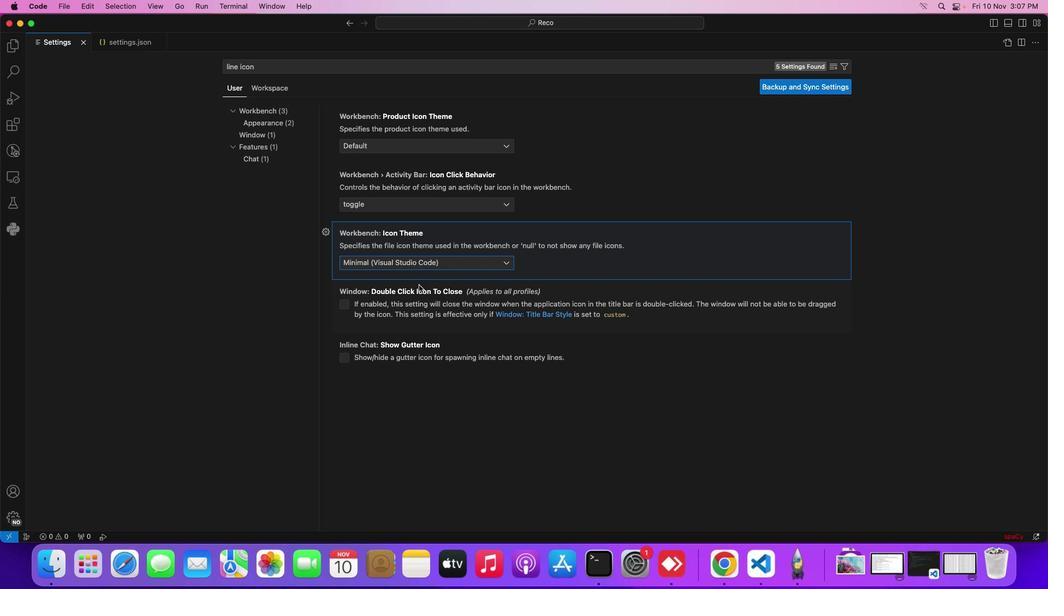 
Action: Mouse pressed left at (419, 285)
Screenshot: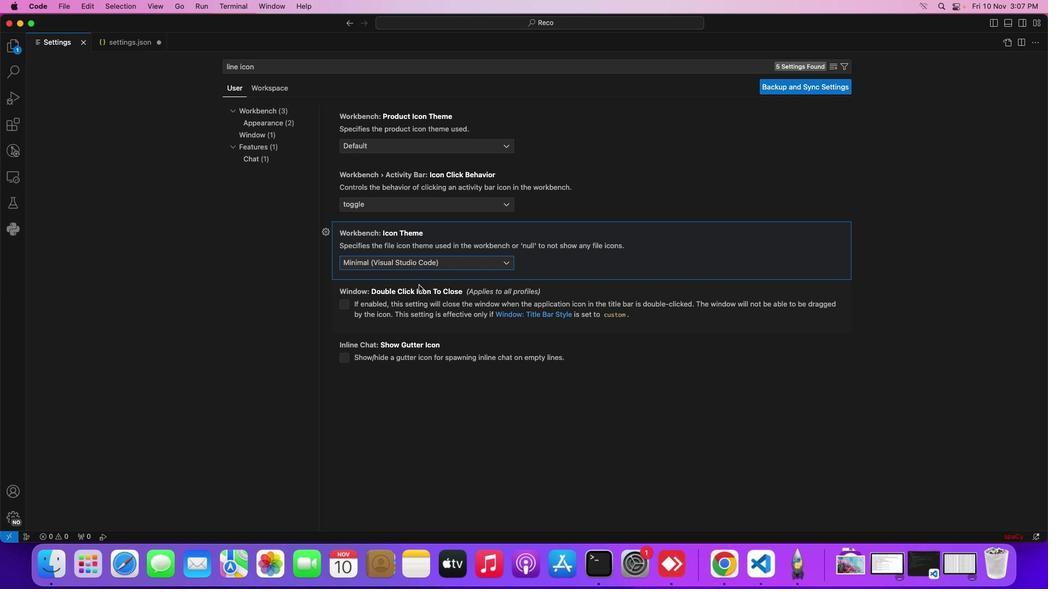
Action: Mouse moved to (501, 263)
Screenshot: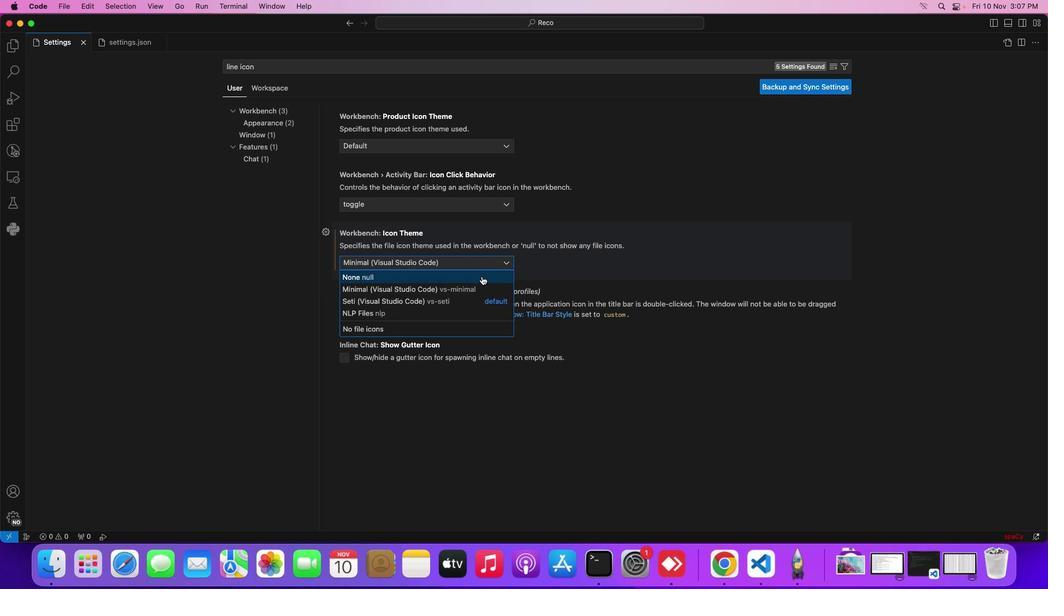 
Action: Mouse pressed left at (501, 263)
Screenshot: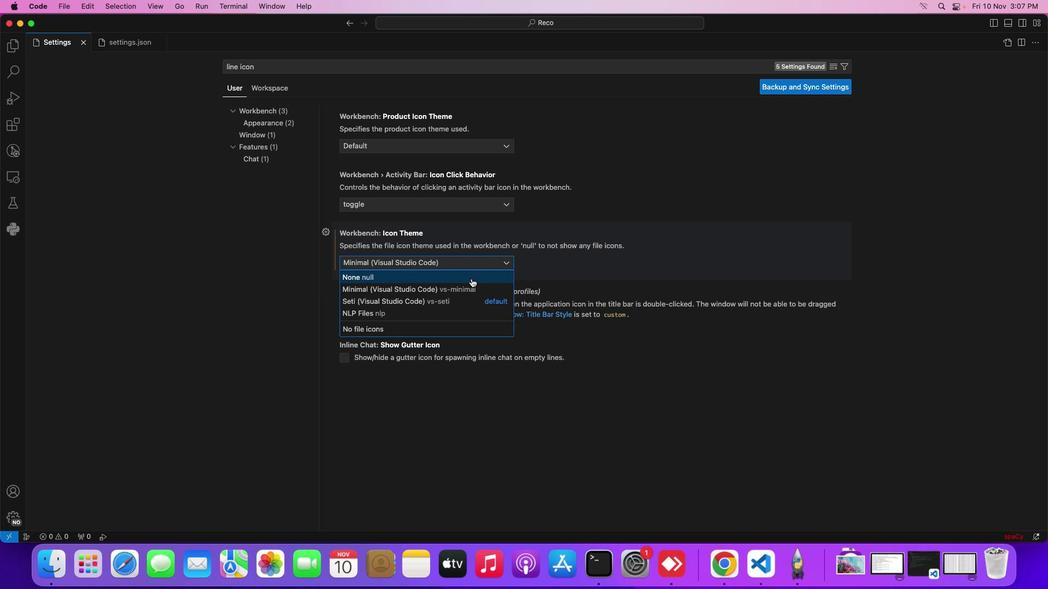 
Action: Mouse moved to (463, 291)
Screenshot: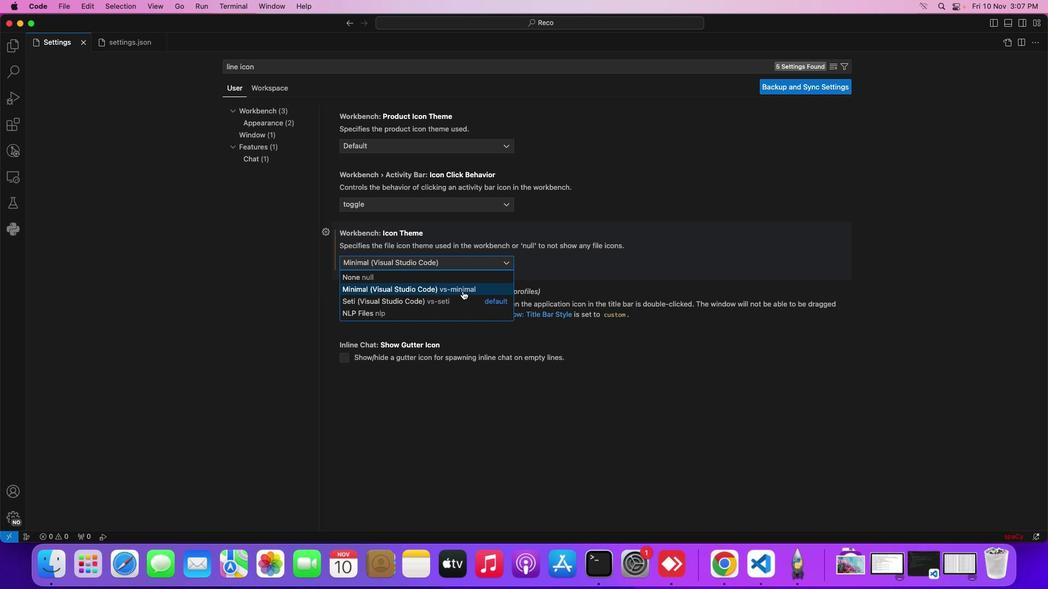 
Action: Mouse pressed left at (463, 291)
Screenshot: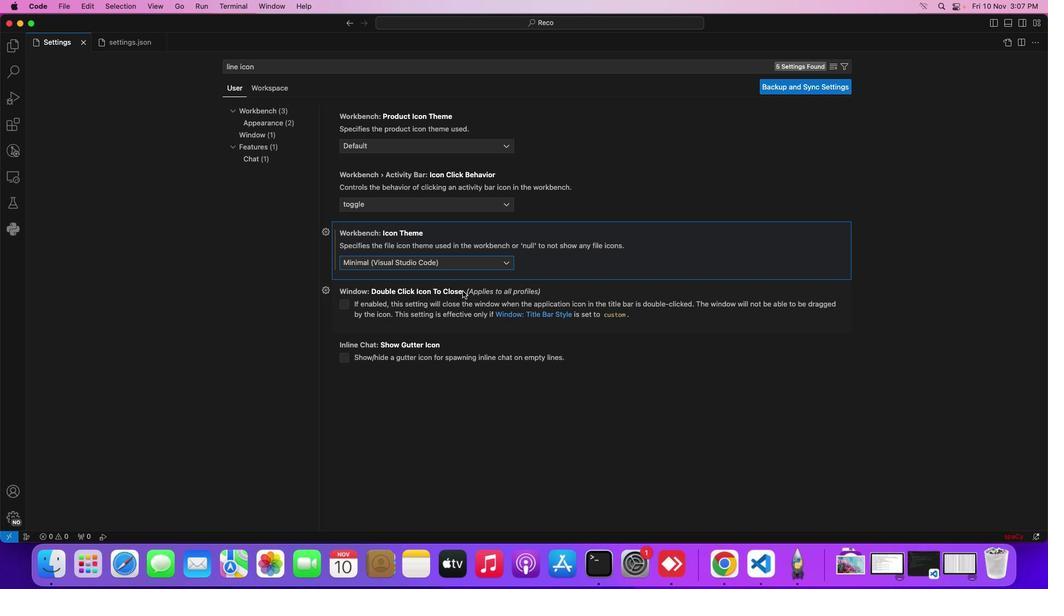 
Action: Mouse moved to (355, 190)
Screenshot: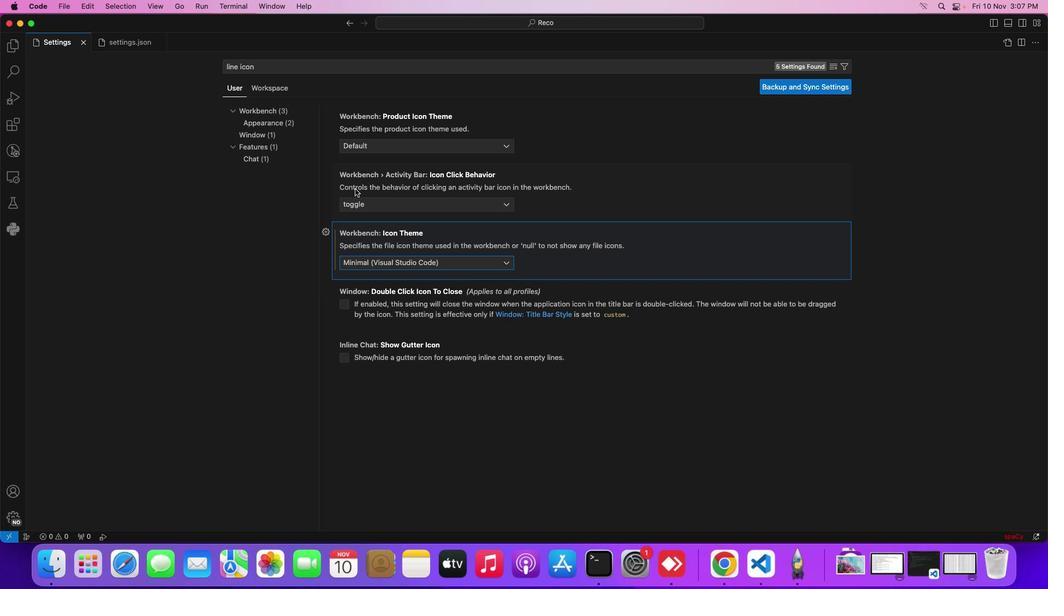 
Action: Key pressed Key.alt
Screenshot: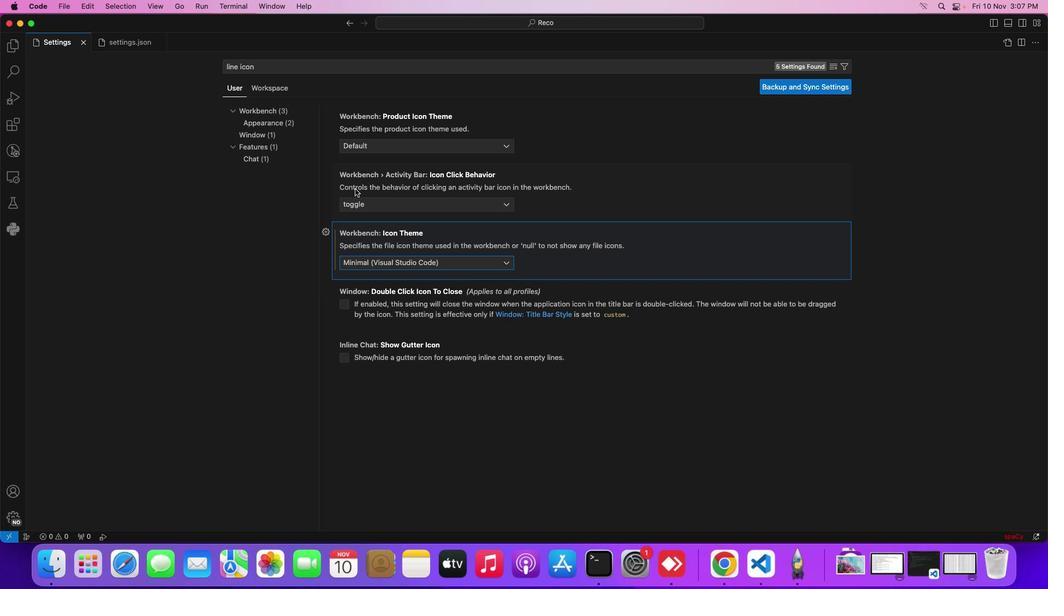 
Action: Mouse moved to (355, 189)
Screenshot: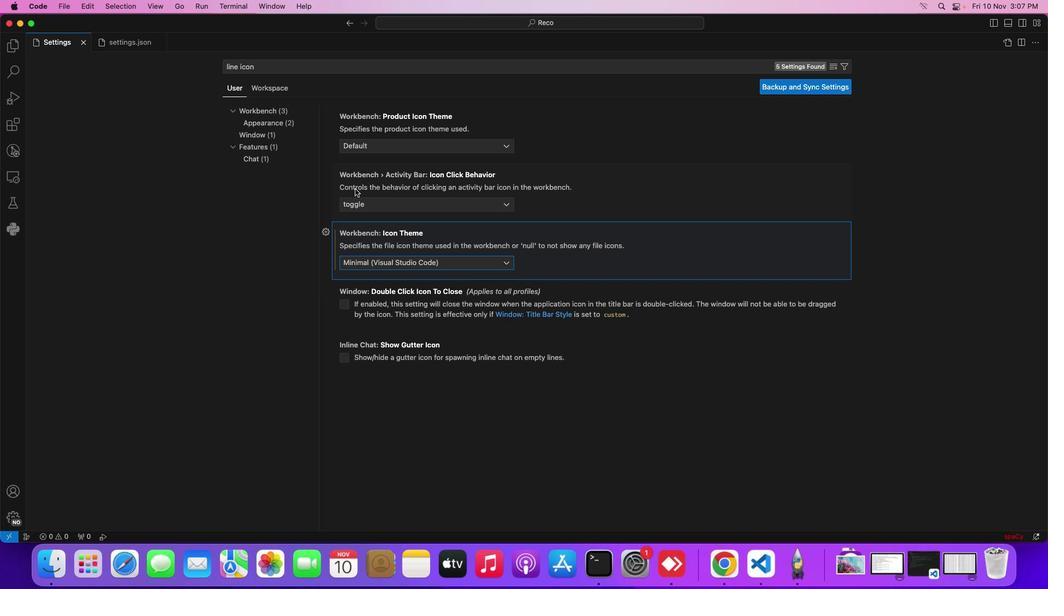 
Action: Key pressed Key.cmd's'
Screenshot: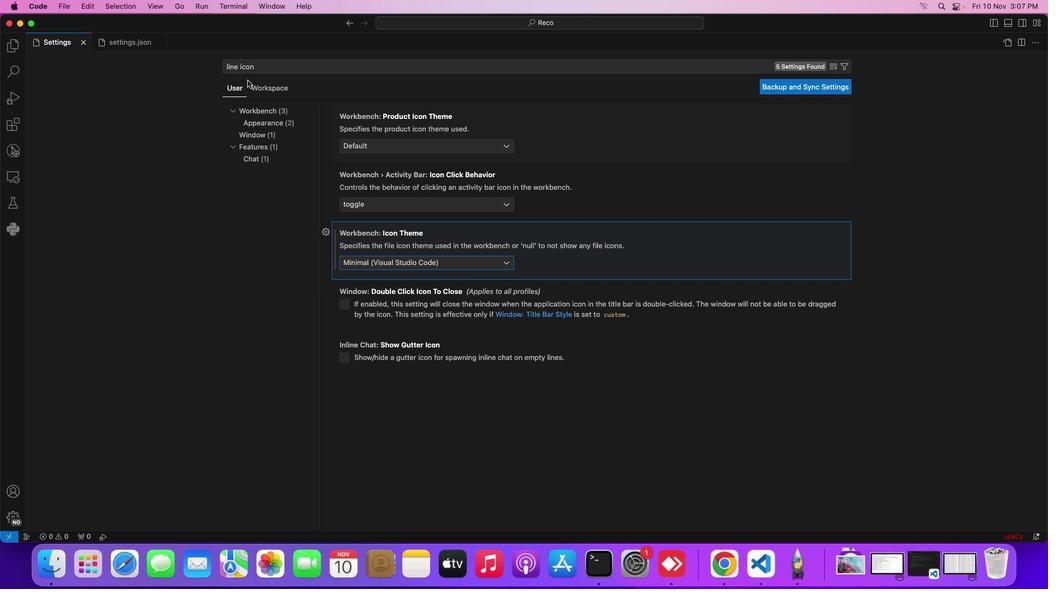
Action: Mouse moved to (115, 40)
Screenshot: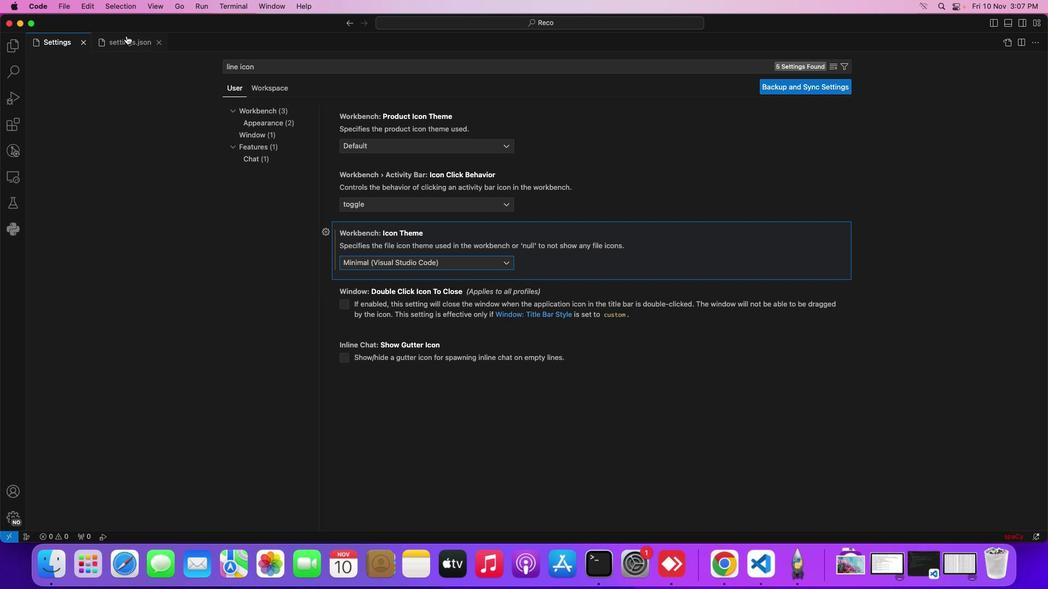 
Action: Key pressed Key.cmd's'
Screenshot: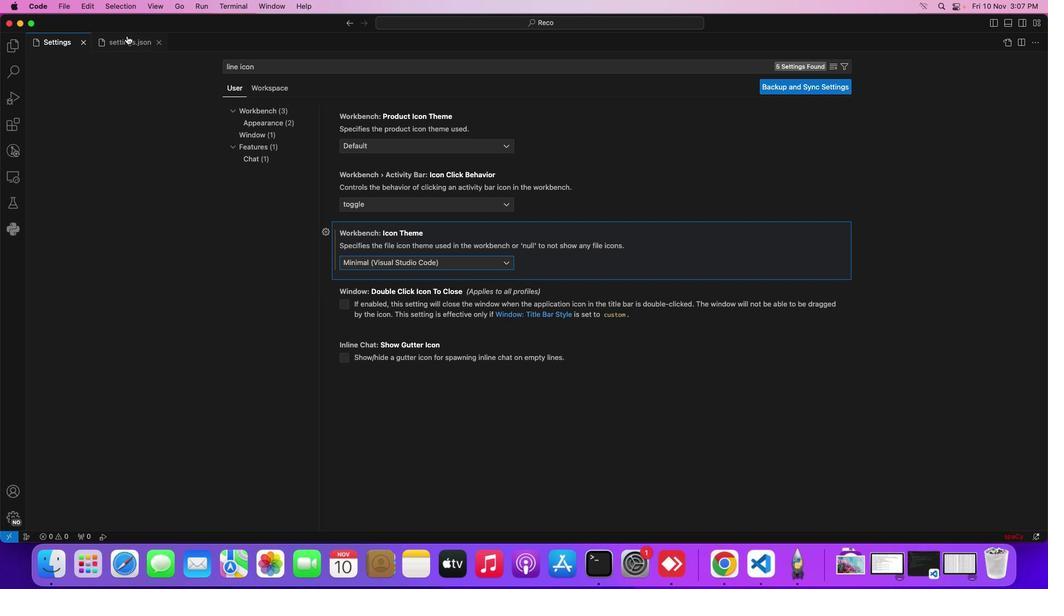 
Action: Mouse moved to (126, 36)
Screenshot: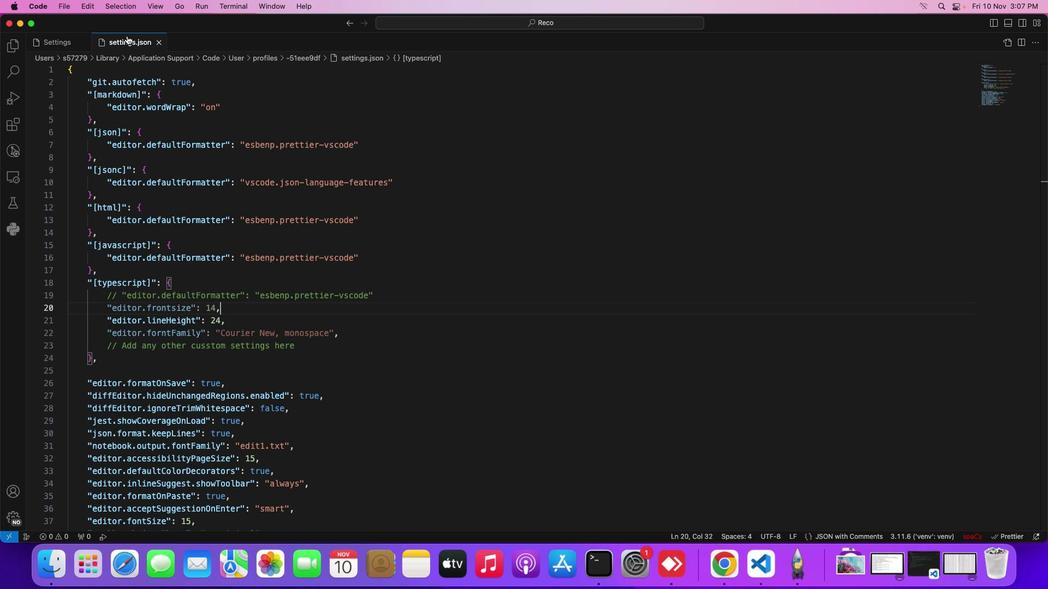 
Action: Mouse pressed left at (126, 36)
Screenshot: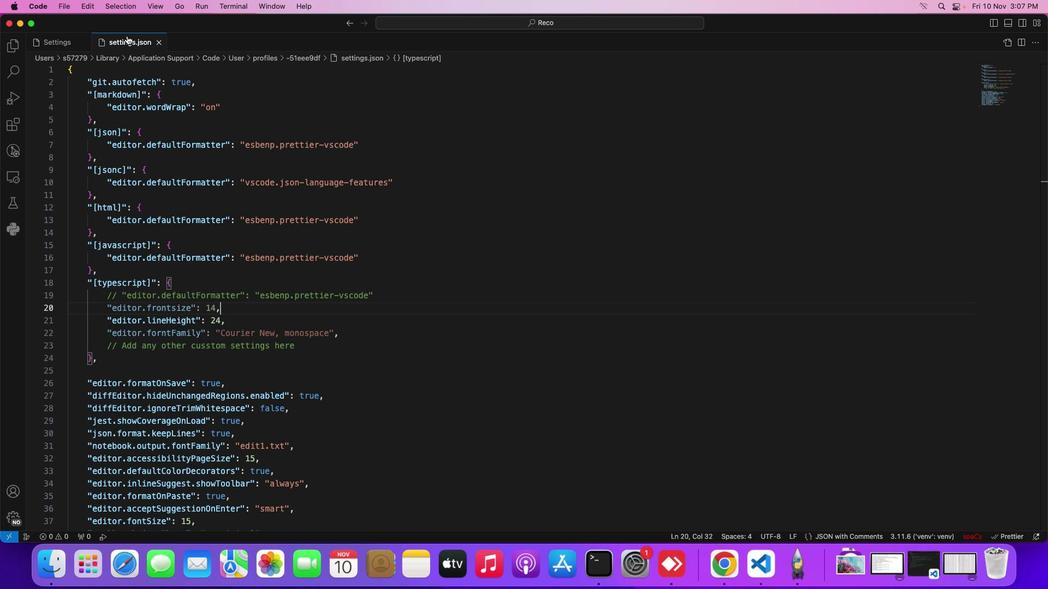 
Action: Mouse moved to (127, 37)
Screenshot: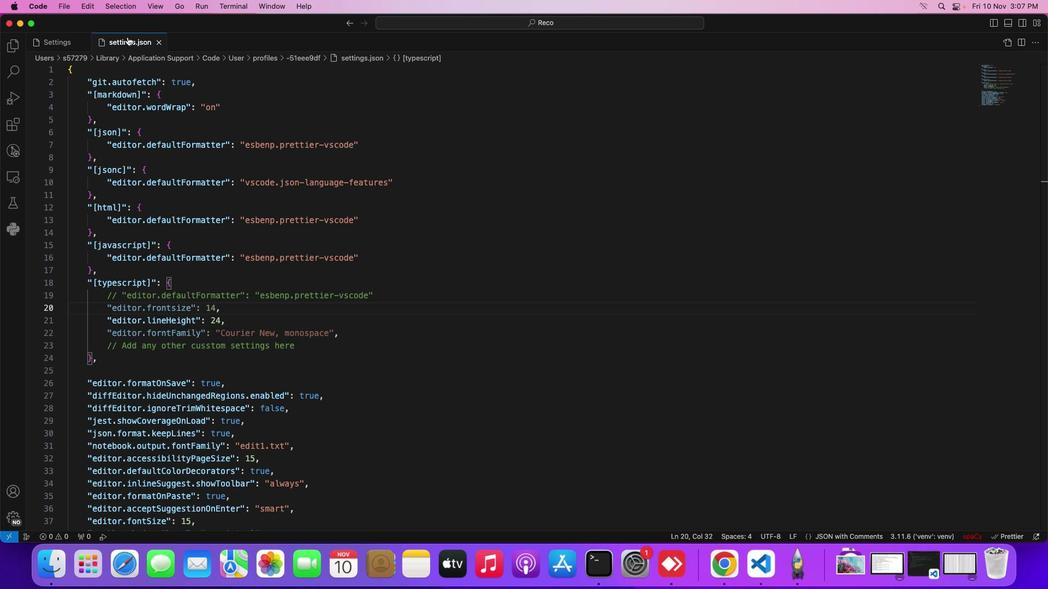 
Action: Key pressed Key.cmd's'
Screenshot: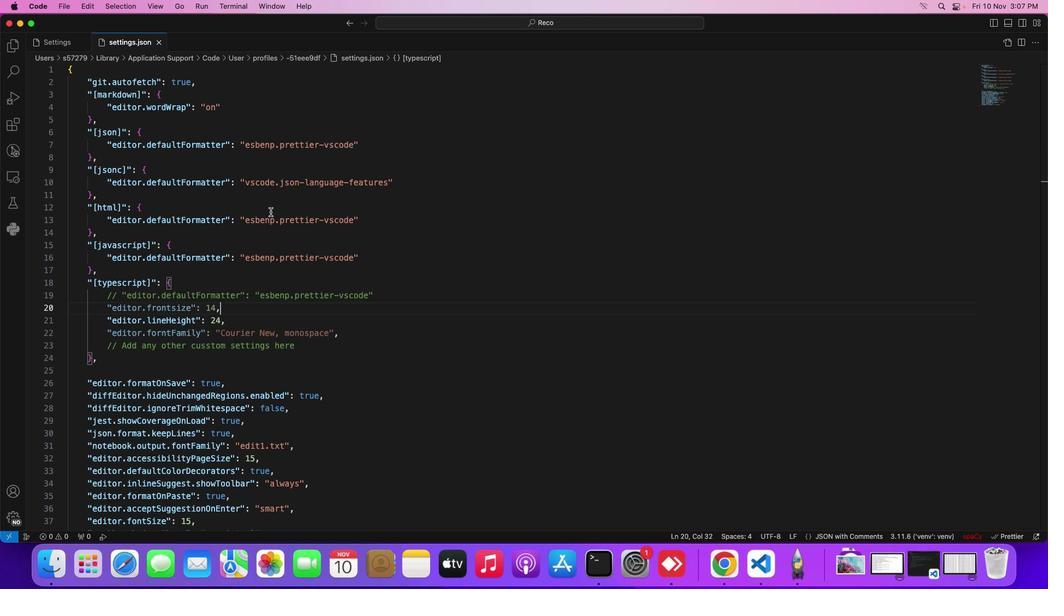 
Action: Mouse moved to (298, 268)
Screenshot: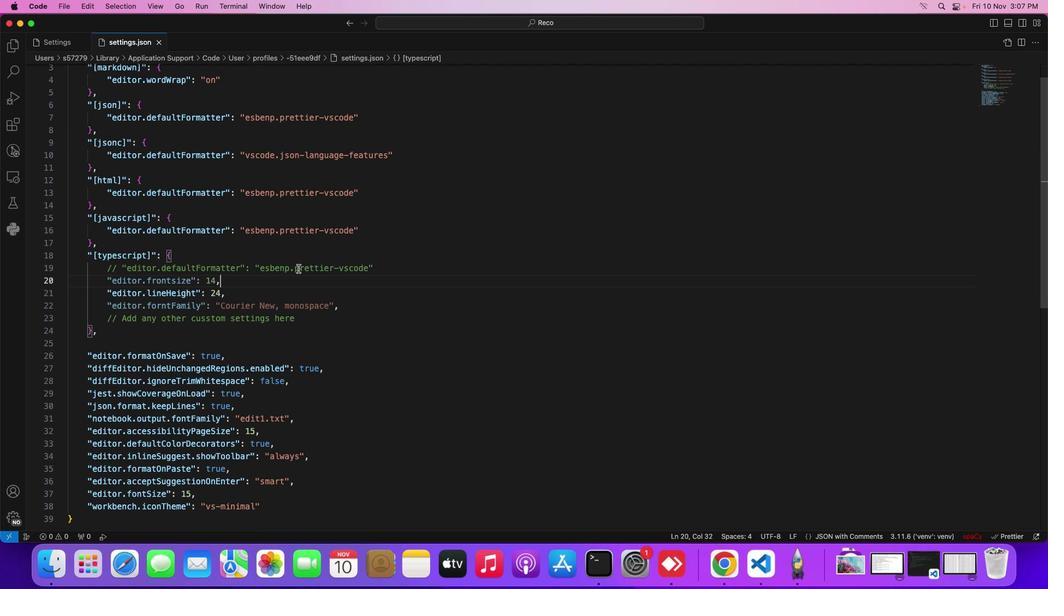 
Action: Mouse scrolled (298, 268) with delta (0, 0)
Screenshot: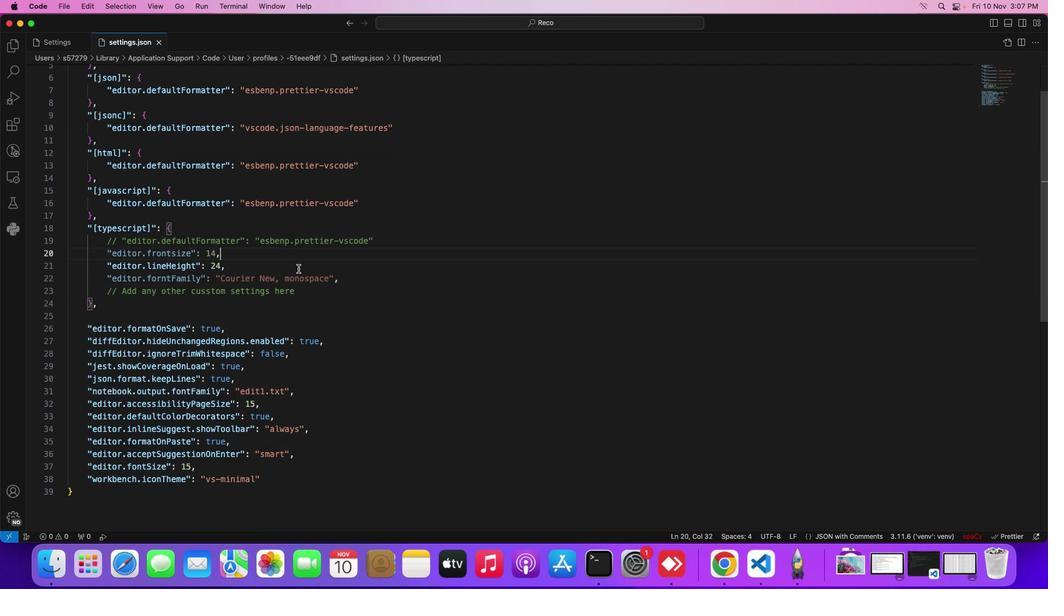 
Action: Mouse moved to (298, 269)
Screenshot: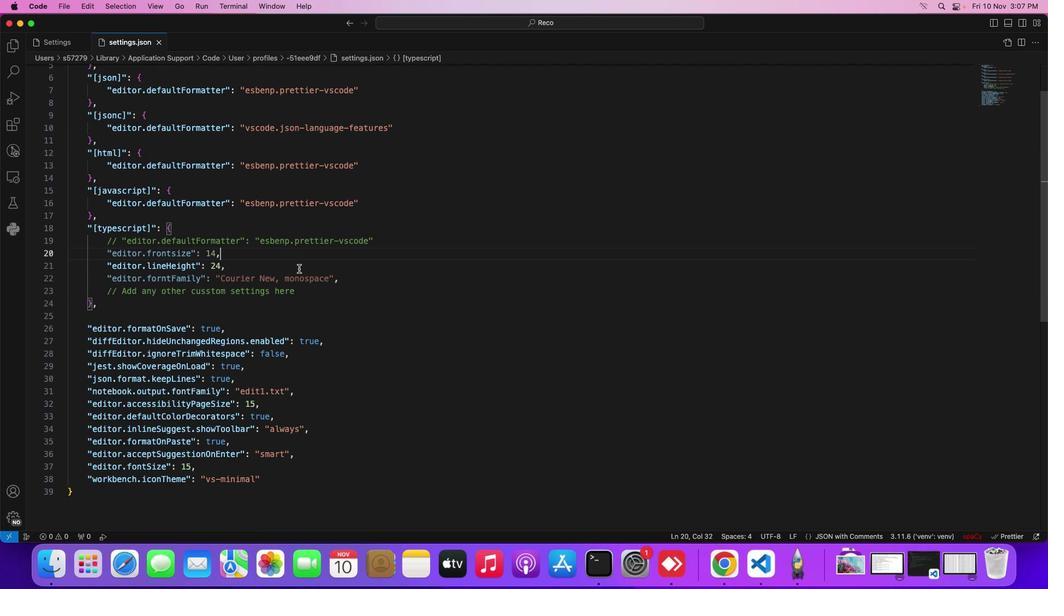 
Action: Mouse scrolled (298, 269) with delta (0, 0)
Screenshot: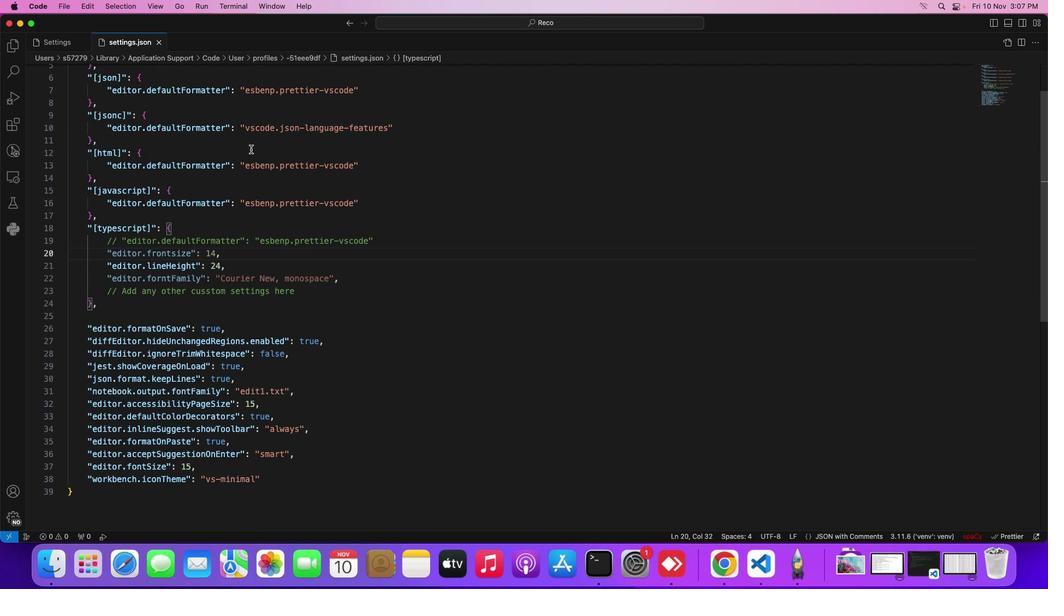
Action: Mouse moved to (62, 39)
Screenshot: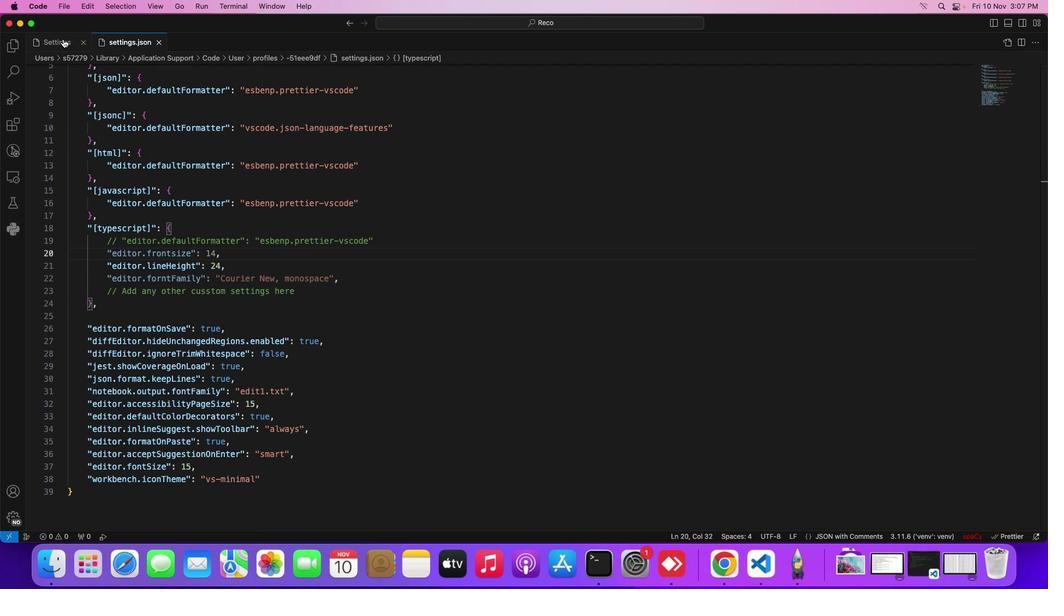 
Action: Mouse pressed left at (62, 39)
Screenshot: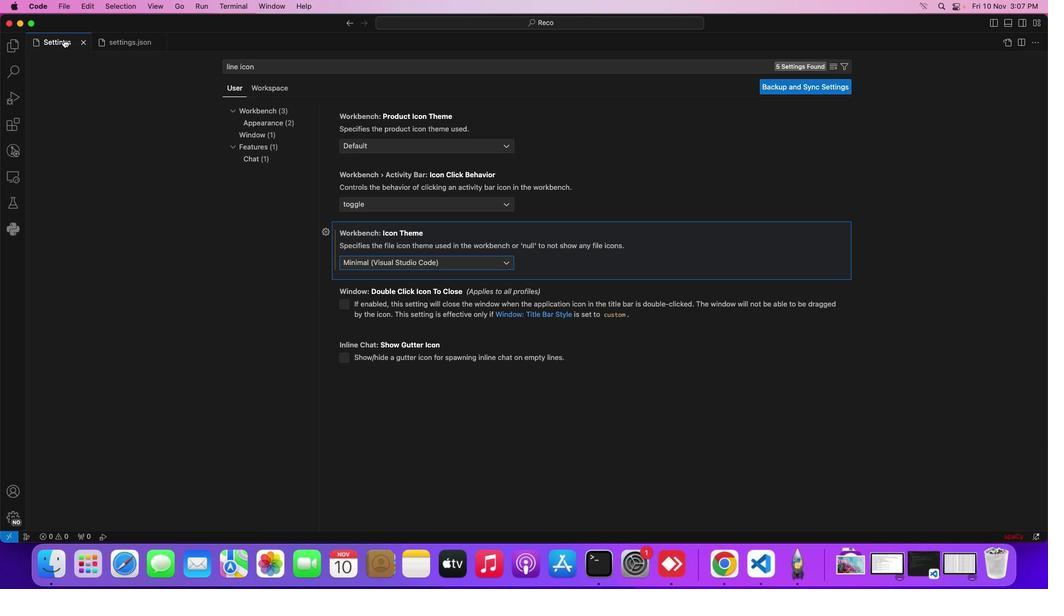 
Action: Mouse moved to (261, 137)
Screenshot: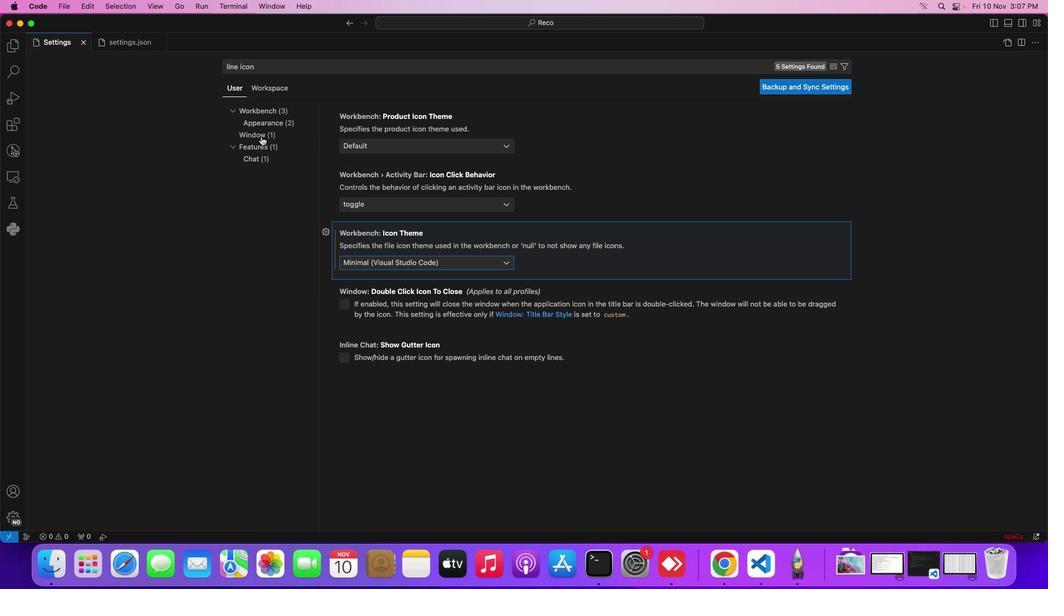 
Action: Key pressed Key.cmd
Screenshot: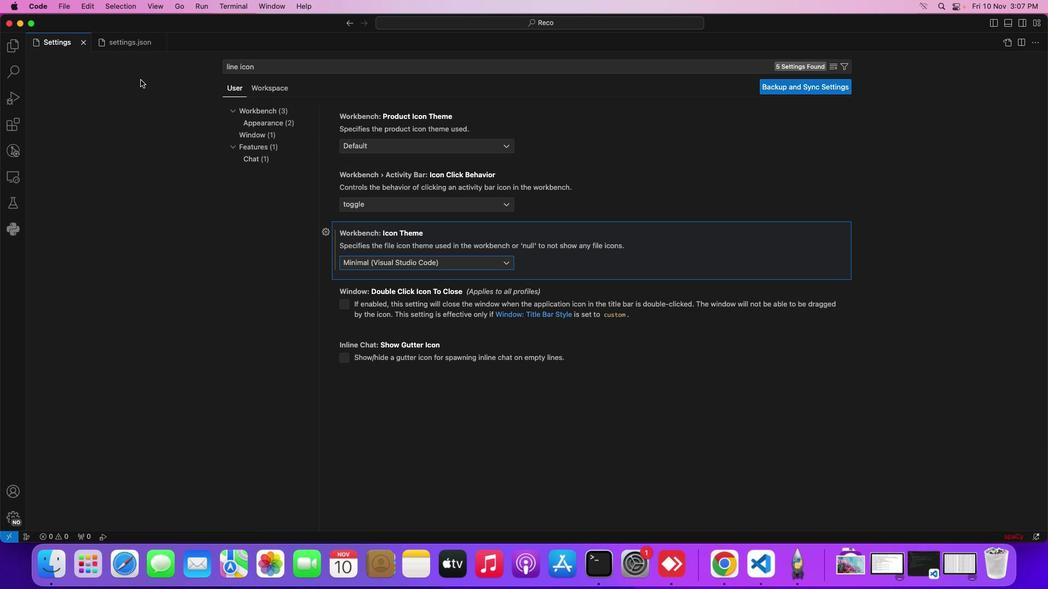 
Action: Mouse moved to (505, 267)
Screenshot: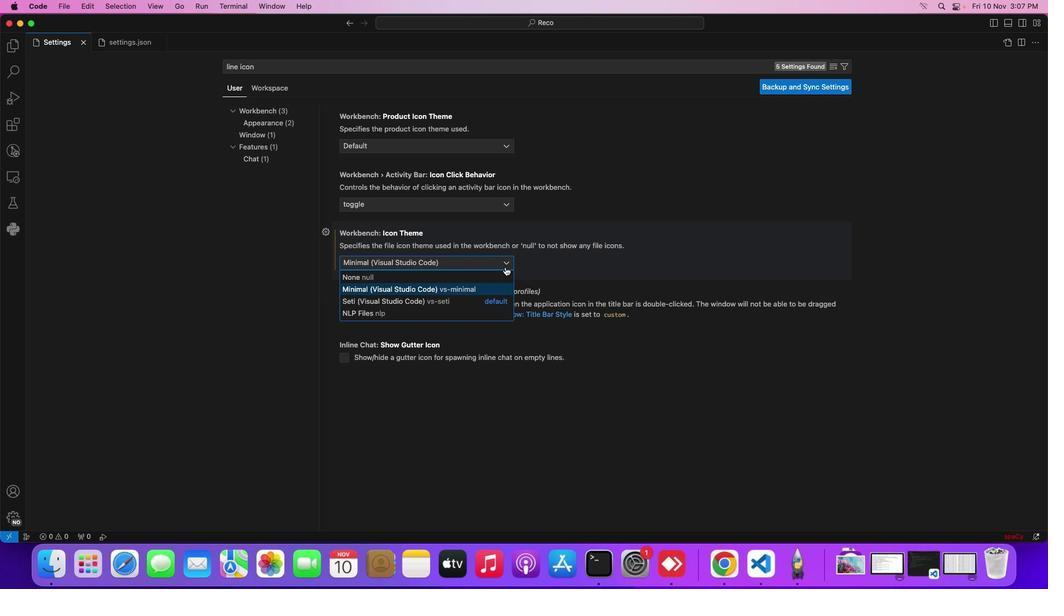 
Action: Mouse pressed left at (505, 267)
Screenshot: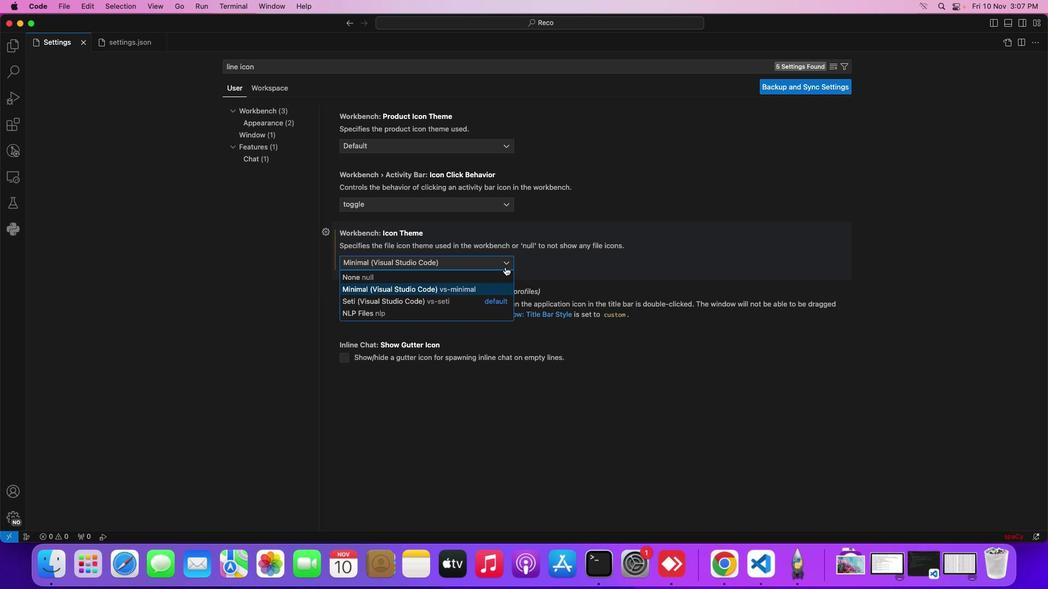 
Action: Mouse moved to (455, 313)
Screenshot: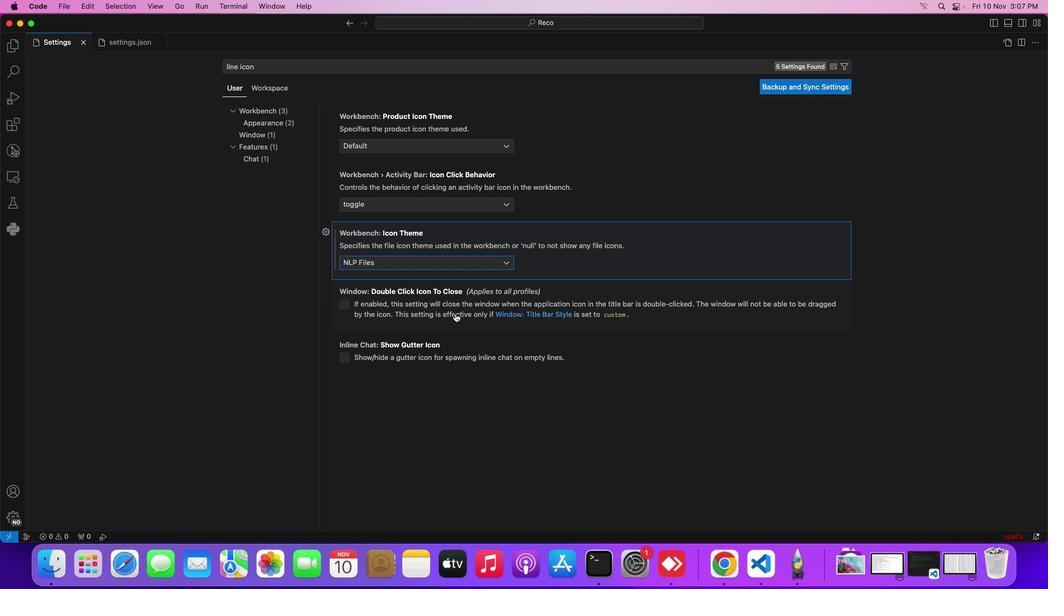 
Action: Mouse pressed left at (455, 313)
Screenshot: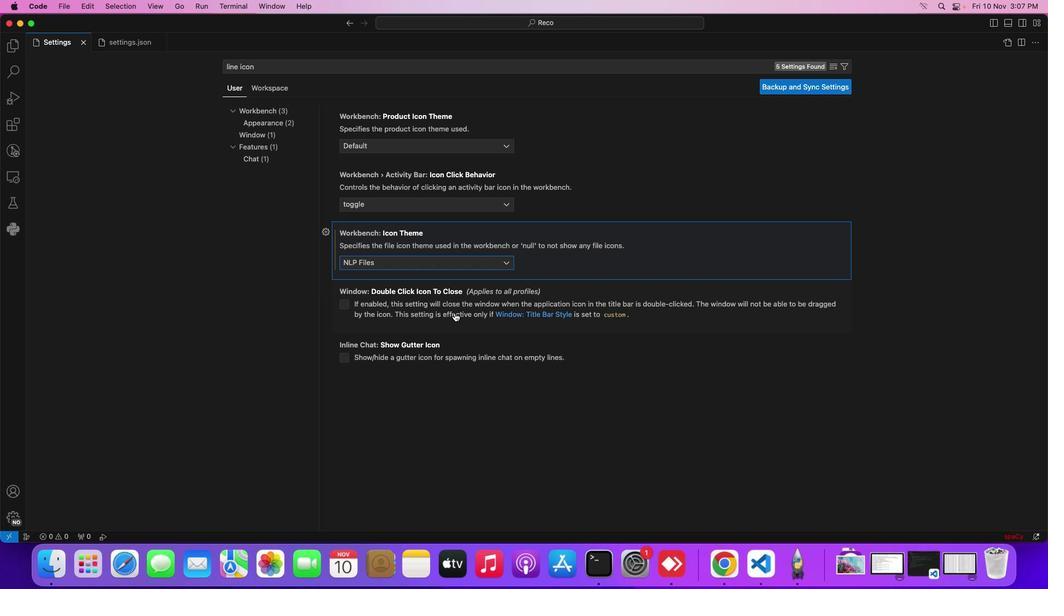 
Action: Mouse moved to (513, 149)
Screenshot: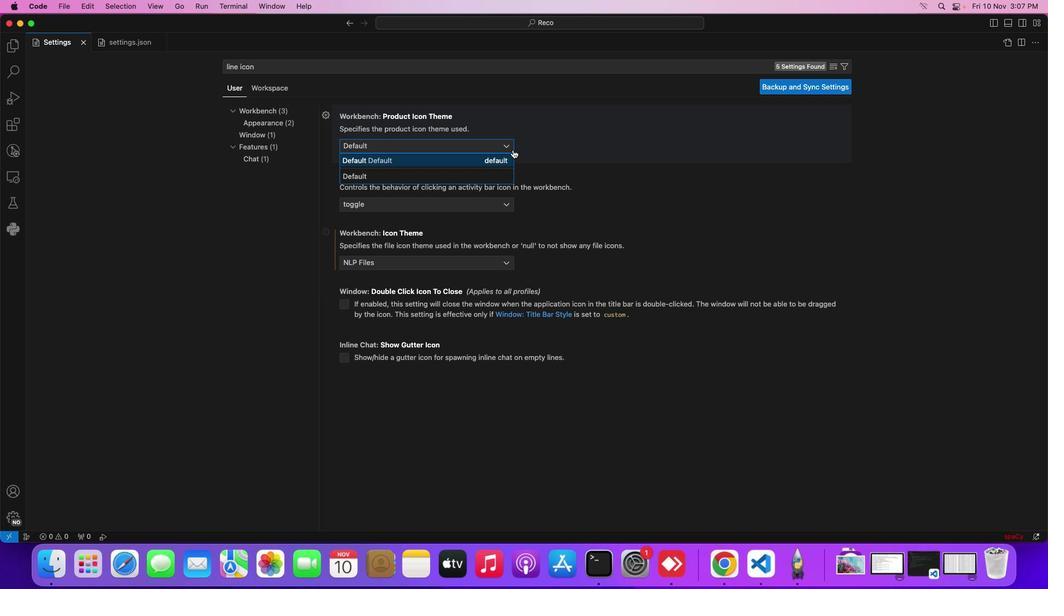 
Action: Mouse pressed left at (513, 149)
Screenshot: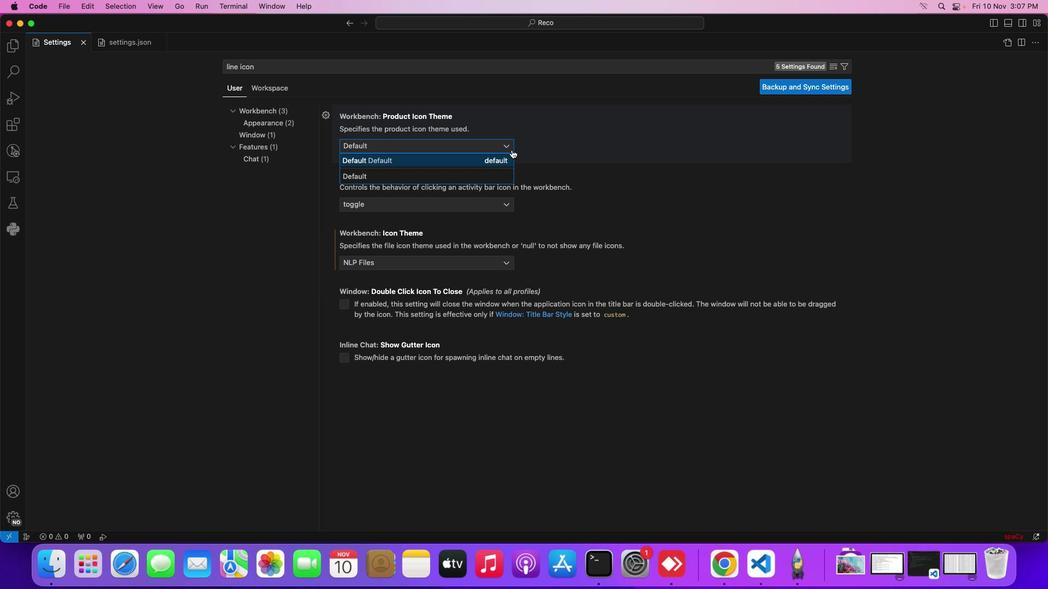 
Action: Mouse moved to (467, 165)
Screenshot: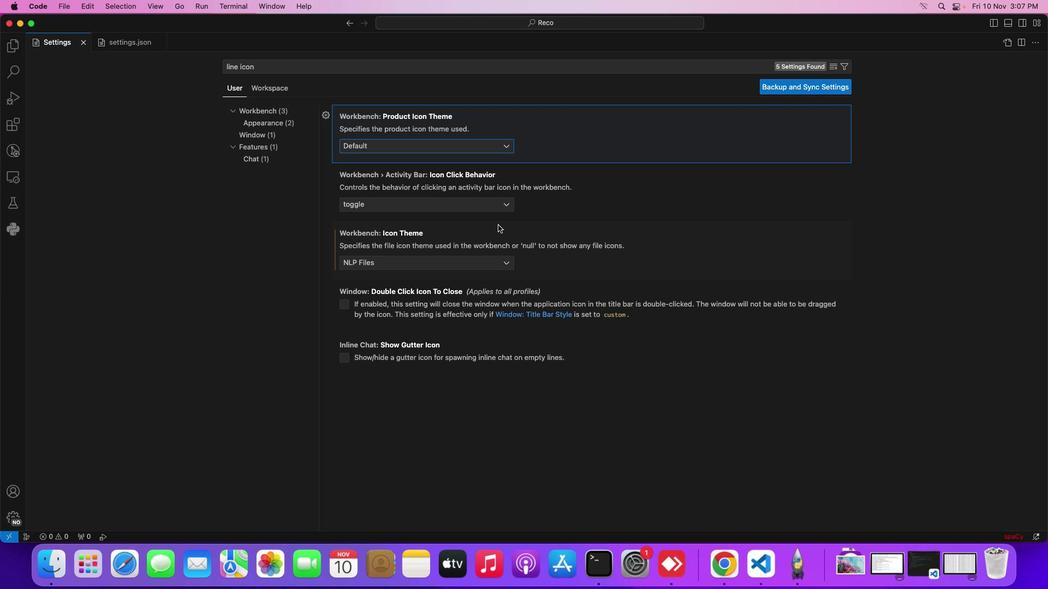 
Action: Mouse pressed left at (467, 165)
Screenshot: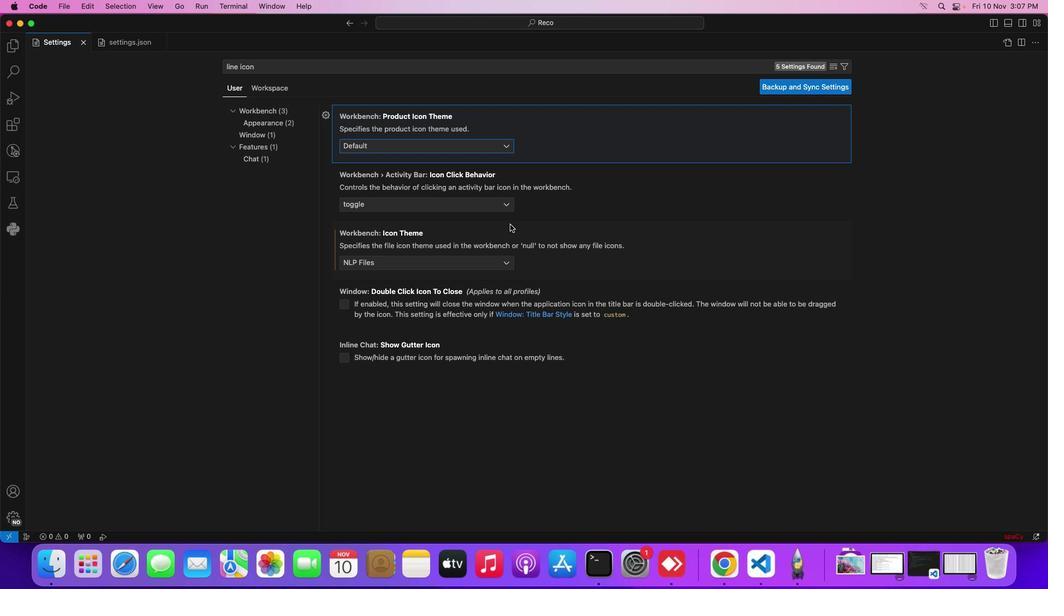 
Action: Mouse moved to (510, 207)
Screenshot: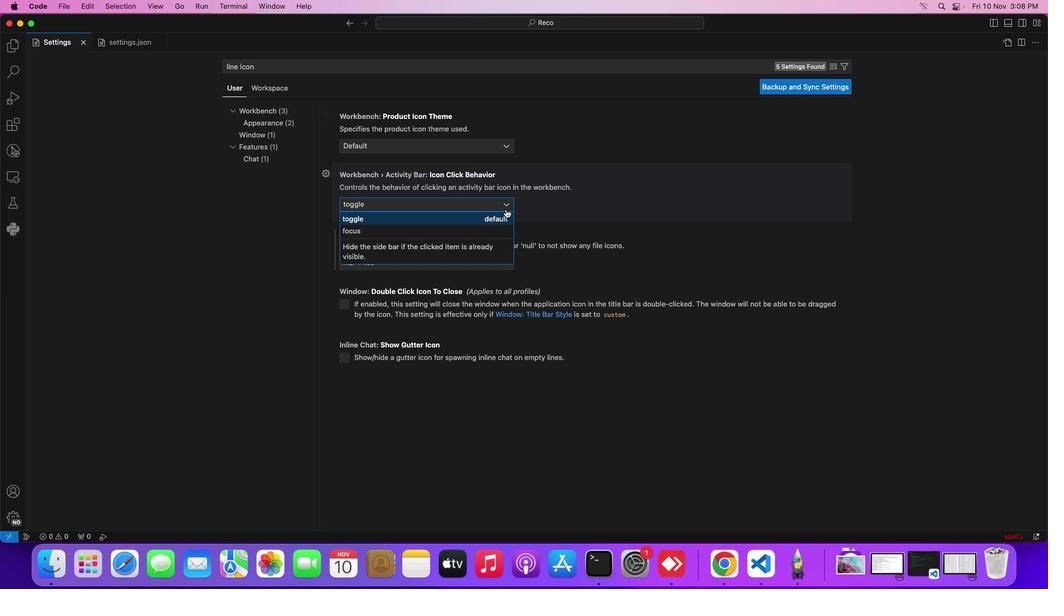 
Action: Mouse pressed left at (510, 207)
Screenshot: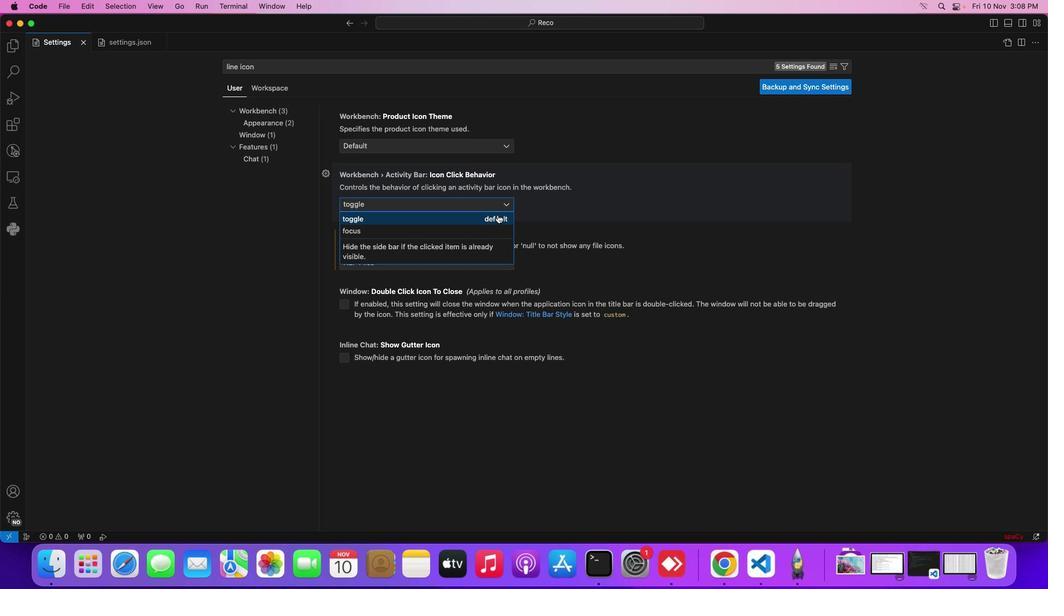 
Action: Mouse moved to (483, 230)
Screenshot: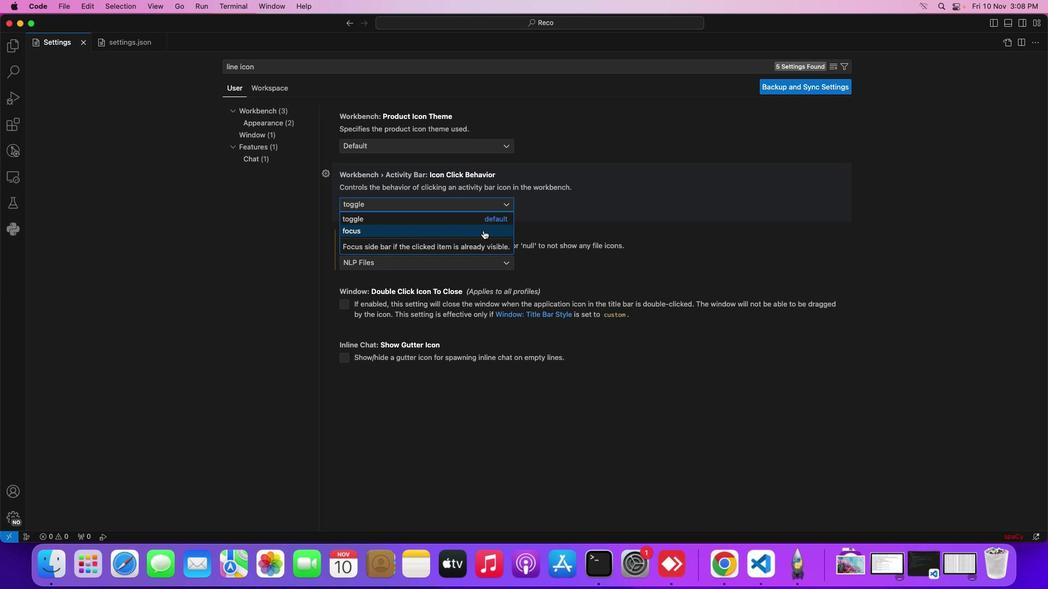 
Action: Mouse pressed left at (483, 230)
Screenshot: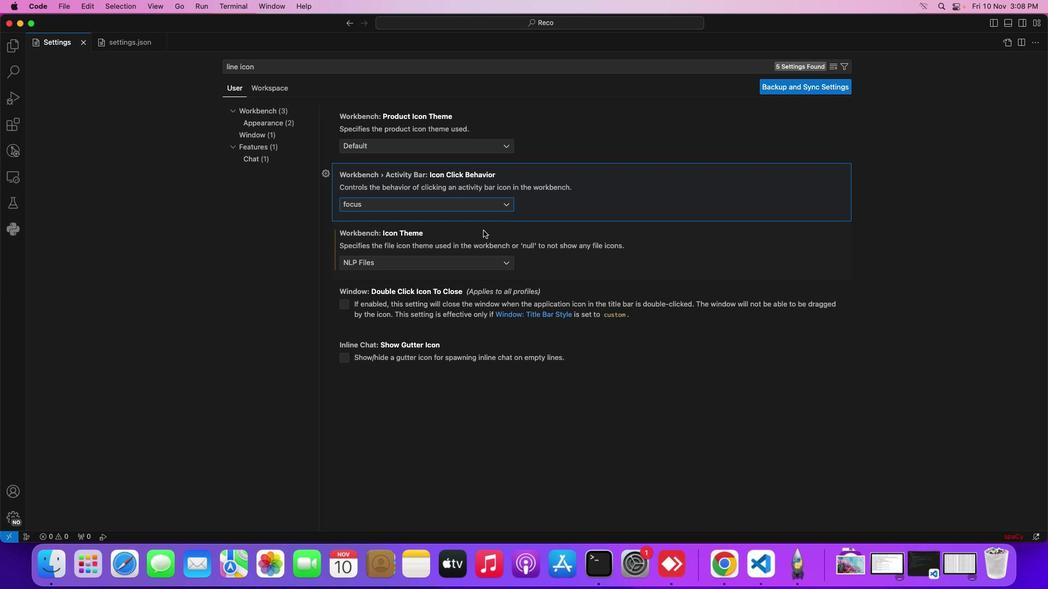 
Action: Mouse moved to (371, 156)
Screenshot: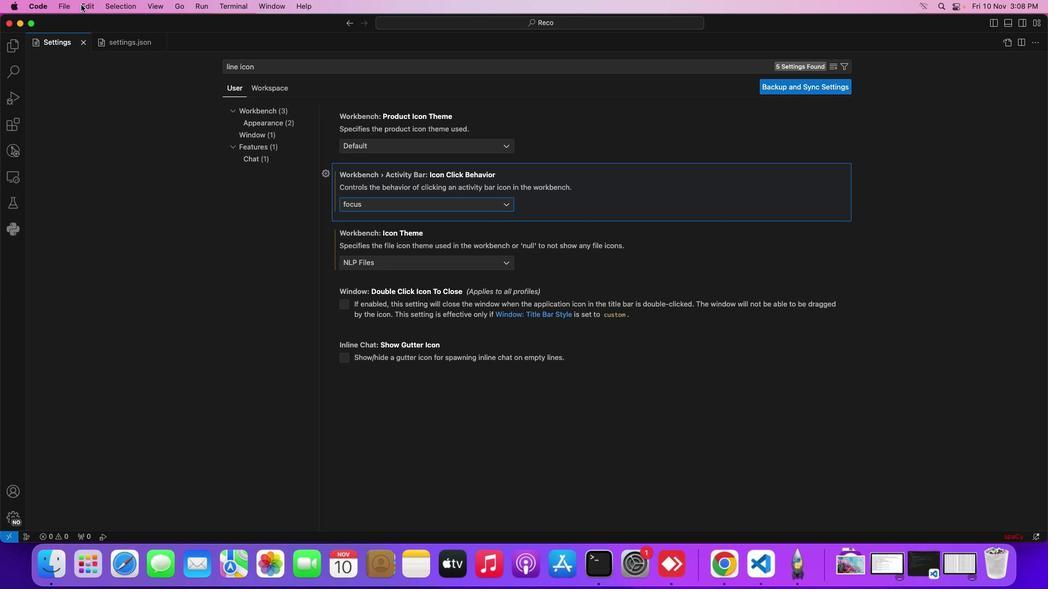 
Action: Key pressed Key.cmd
Screenshot: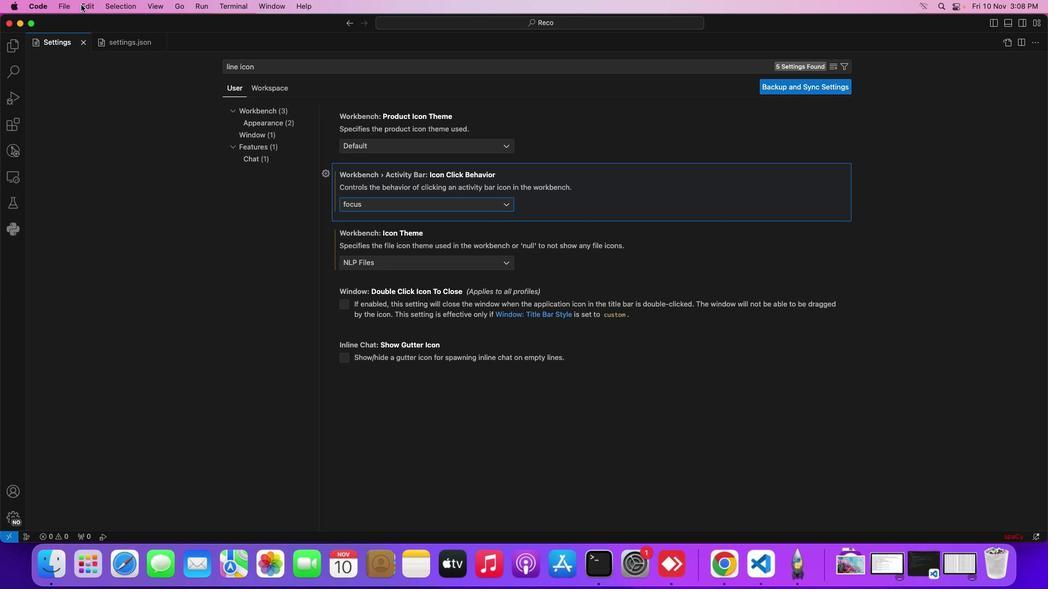 
Action: Mouse moved to (358, 146)
Screenshot: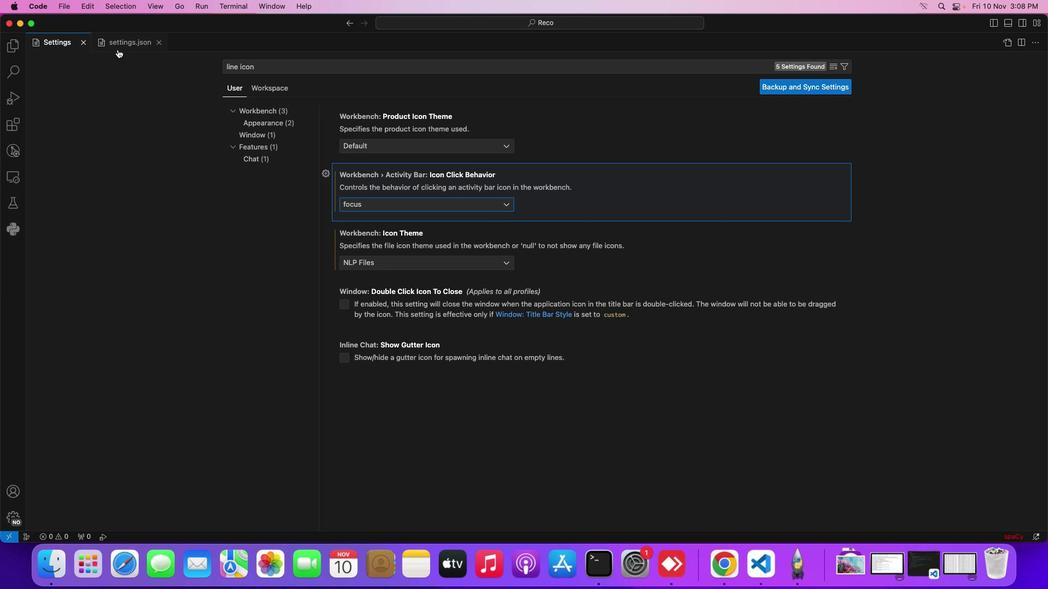 
Action: Key pressed 's'
Screenshot: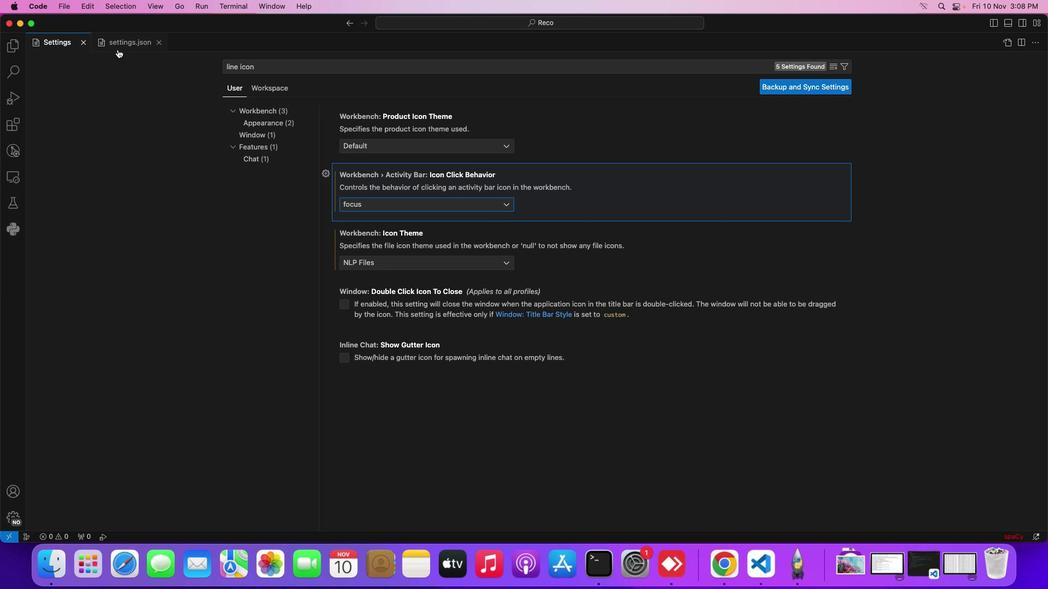 
Action: Mouse moved to (118, 39)
Screenshot: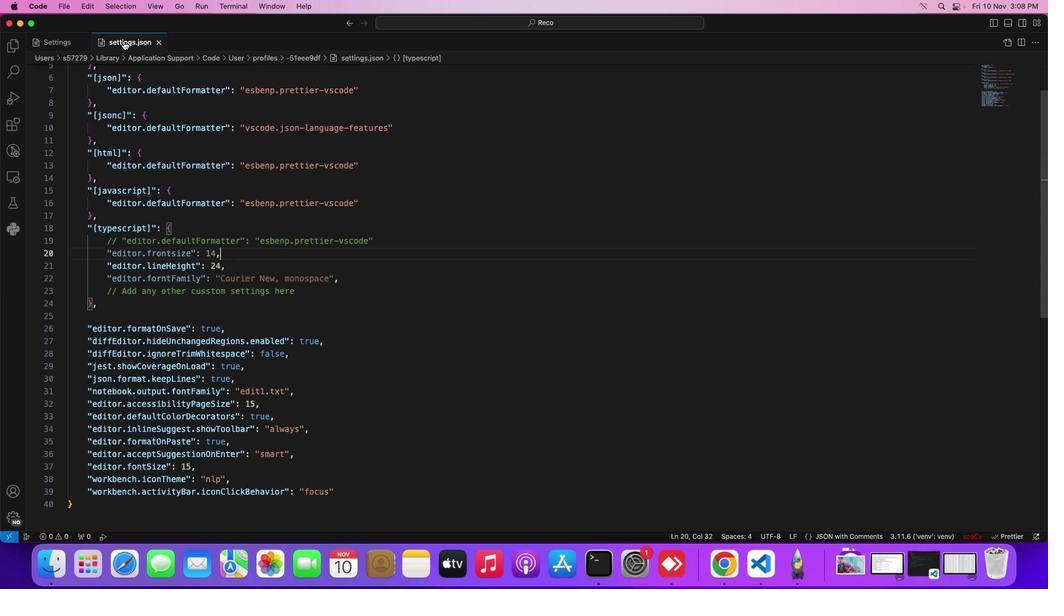 
Action: Mouse pressed left at (118, 39)
Screenshot: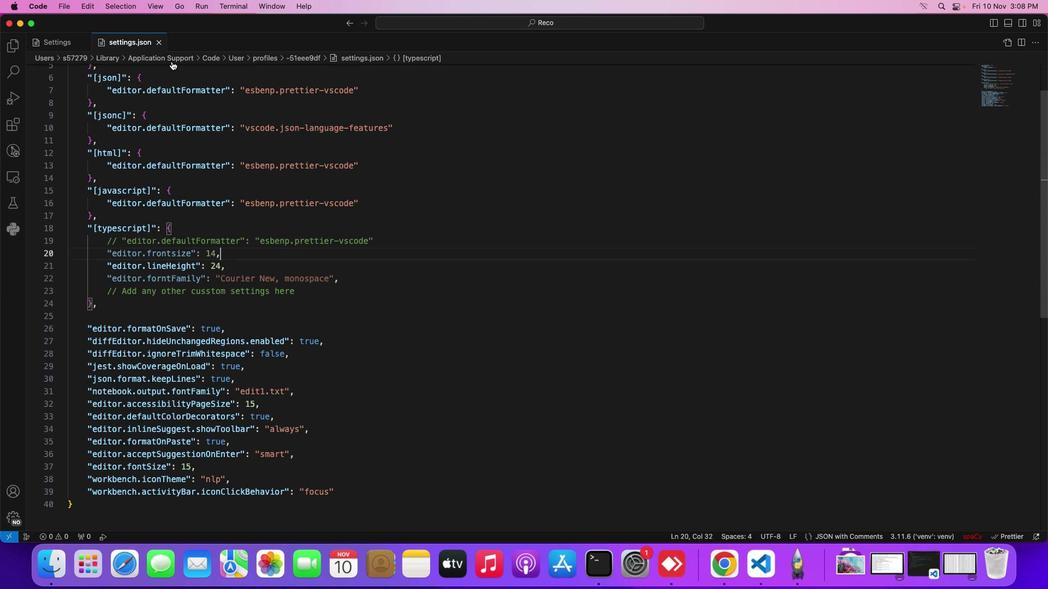 
Action: Mouse moved to (1011, 42)
Screenshot: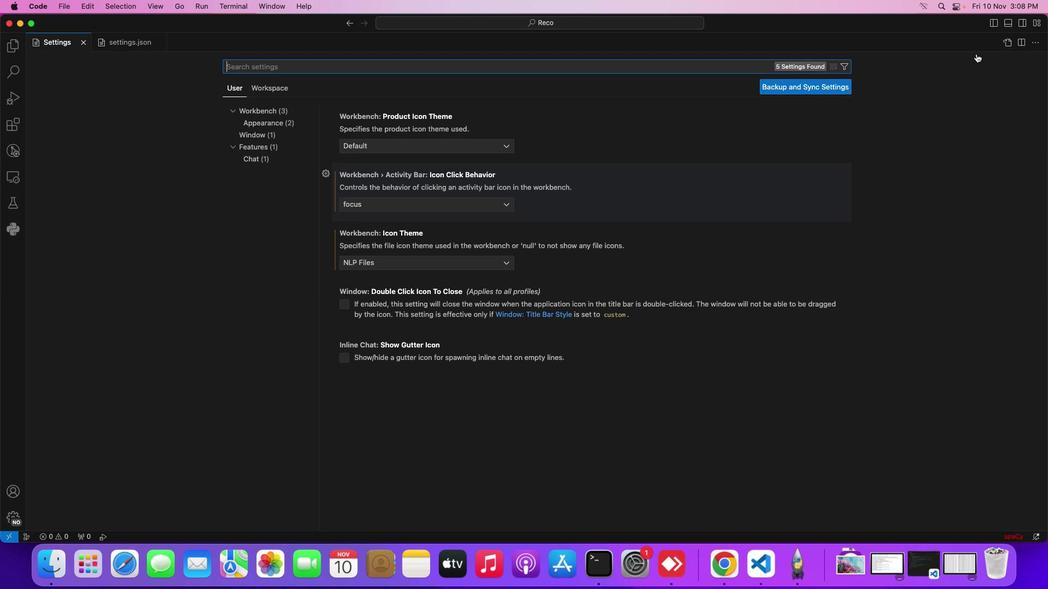 
Action: Mouse pressed left at (1011, 42)
Screenshot: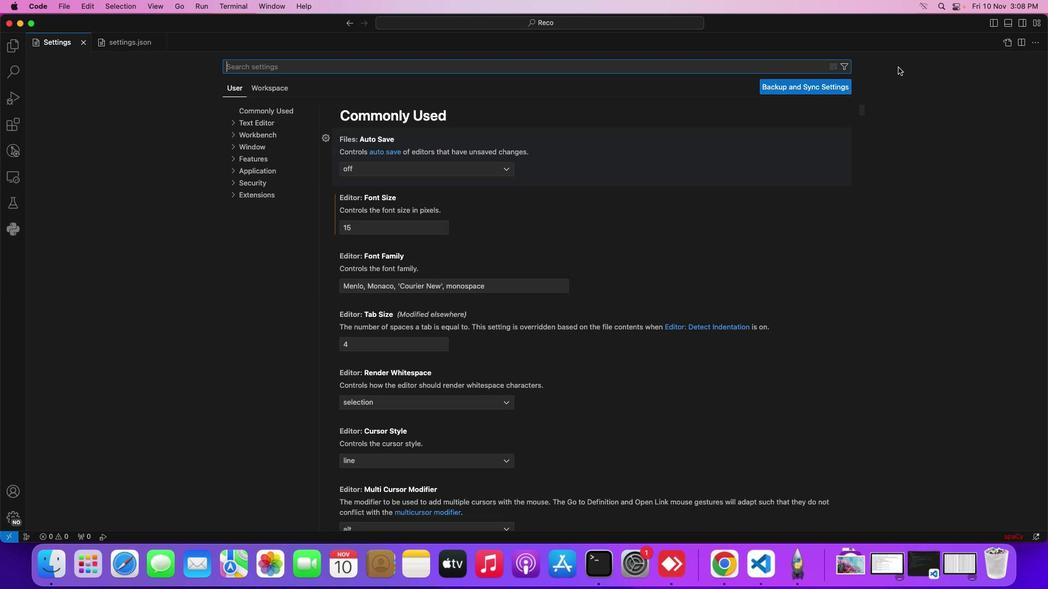 
Action: Mouse moved to (232, 194)
Screenshot: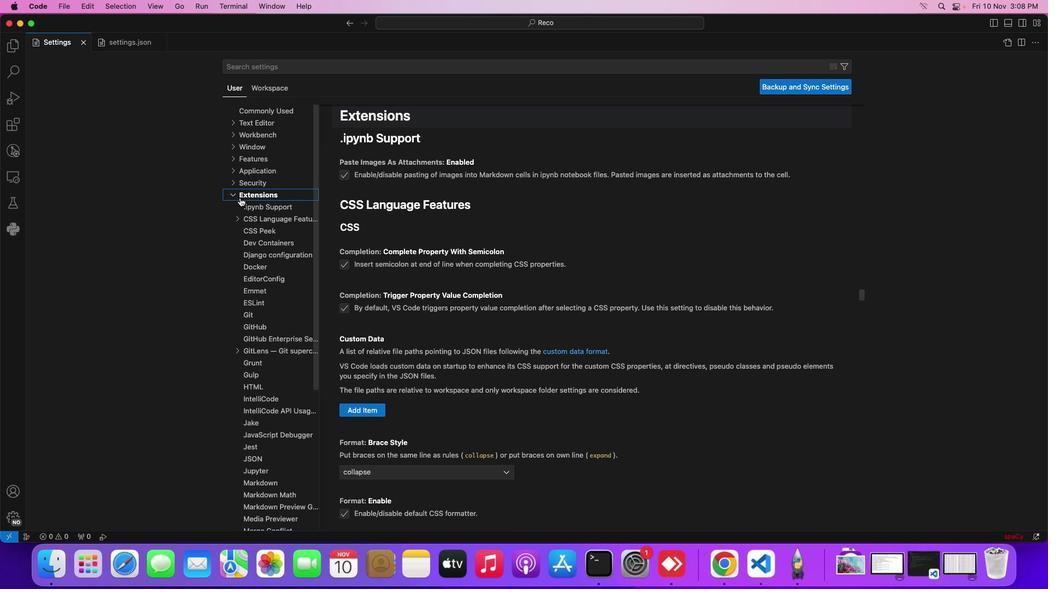 
Action: Mouse pressed left at (232, 194)
Screenshot: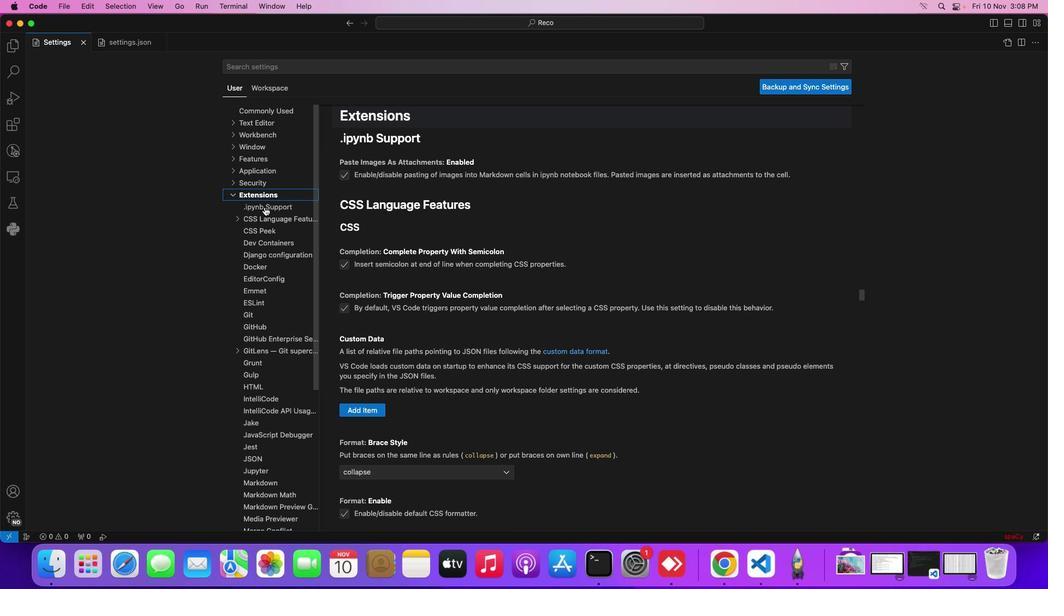 
Action: Mouse moved to (252, 456)
Screenshot: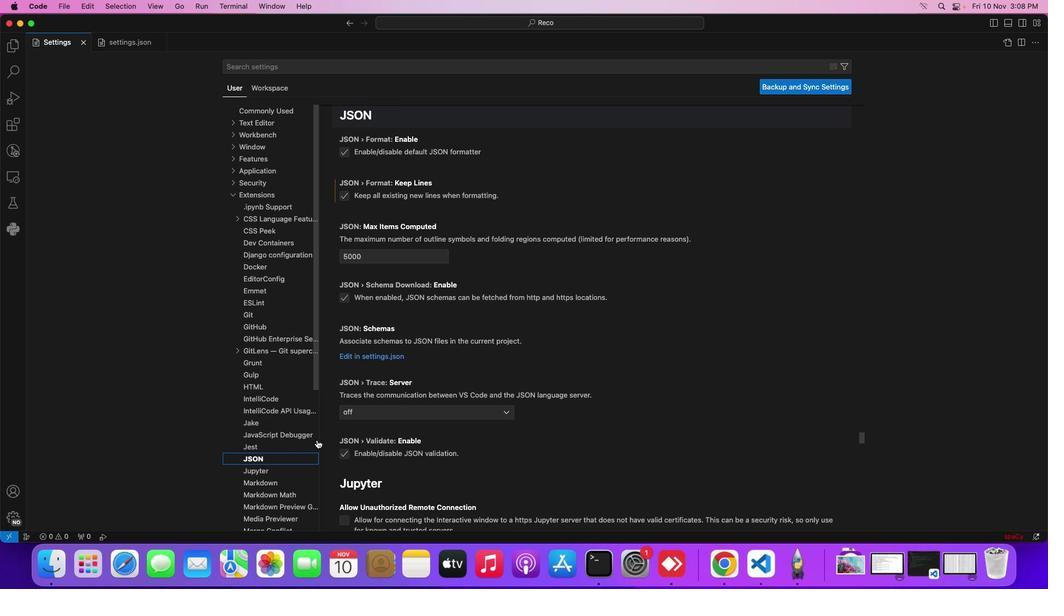 
Action: Mouse pressed left at (252, 456)
Screenshot: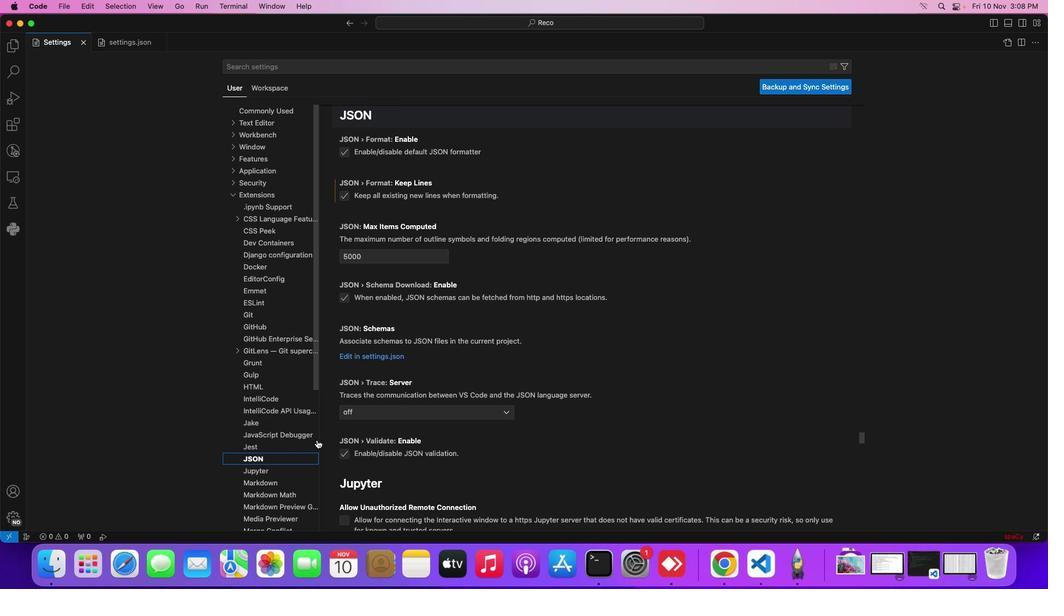 
Action: Mouse moved to (1008, 42)
Screenshot: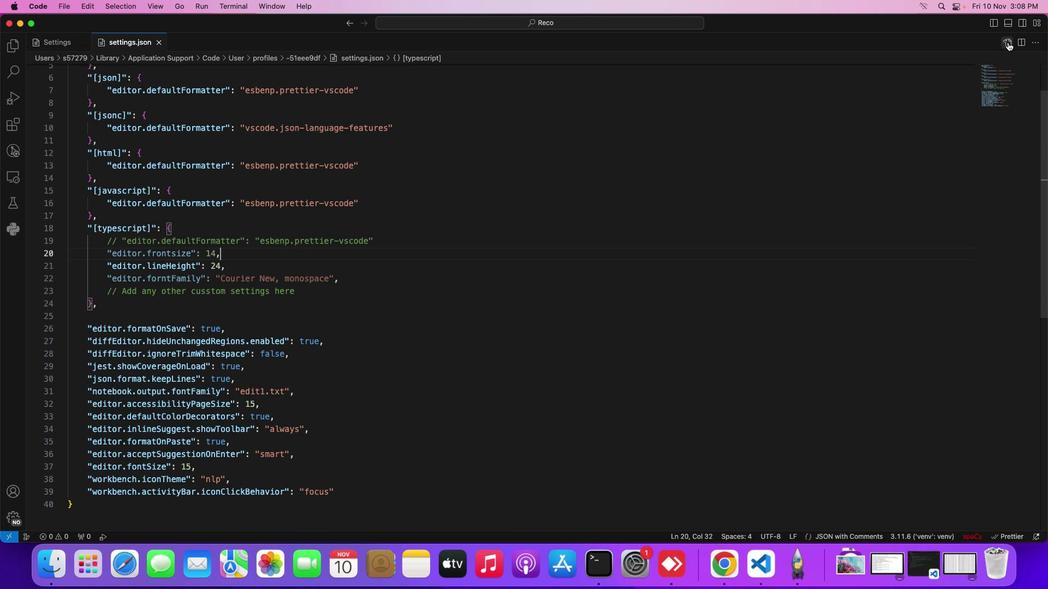 
Action: Mouse pressed left at (1008, 42)
Screenshot: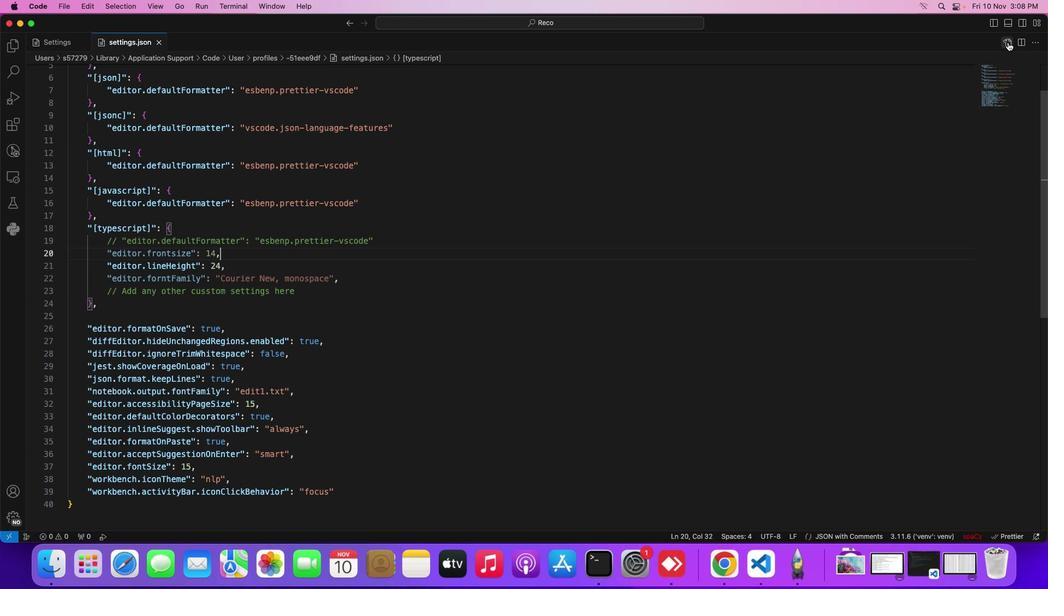 
Action: Mouse moved to (1006, 44)
Screenshot: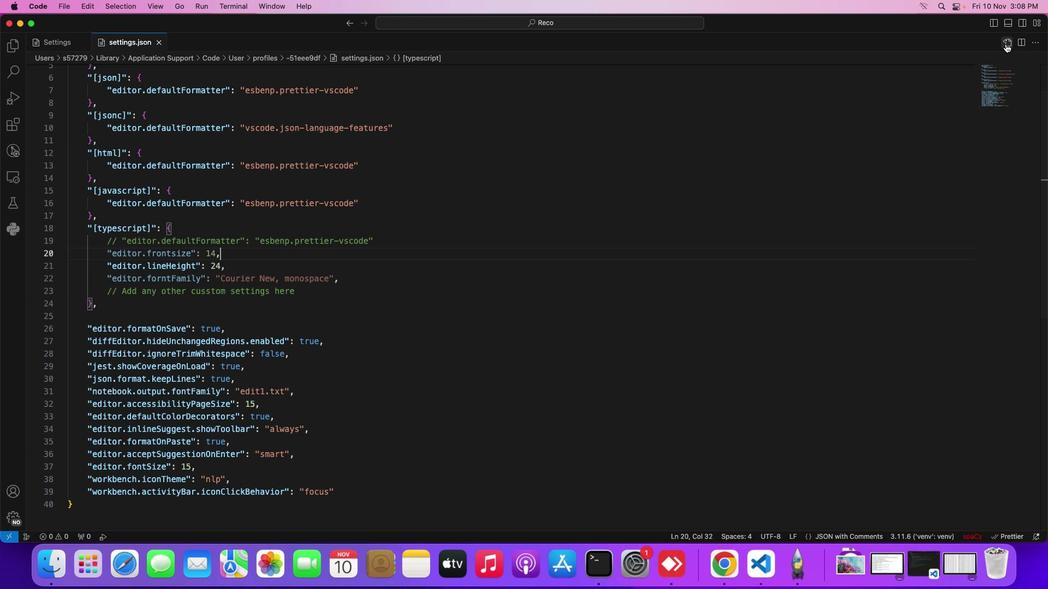 
Action: Key pressed Key.cmd's'
Screenshot: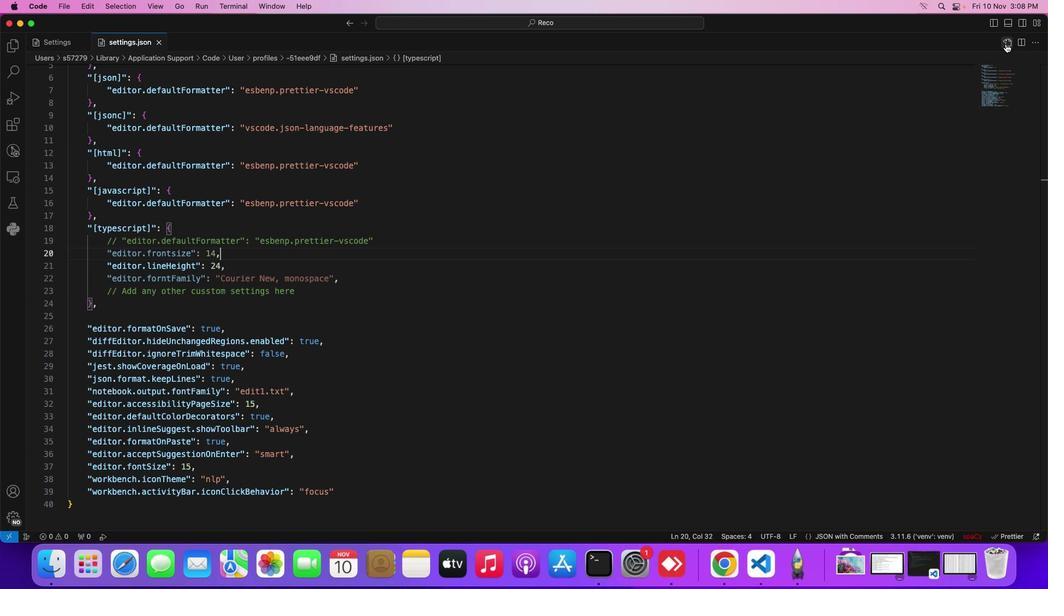 
